 Task: For heading Use Italics Courier New with orange colour & bold.  font size for heading18,  'Change the font style of data to'Georgia and font size to 9,  Change the alignment of both headline & data to Align right In the sheet  Budget's analysis
Action: Mouse moved to (34, 125)
Screenshot: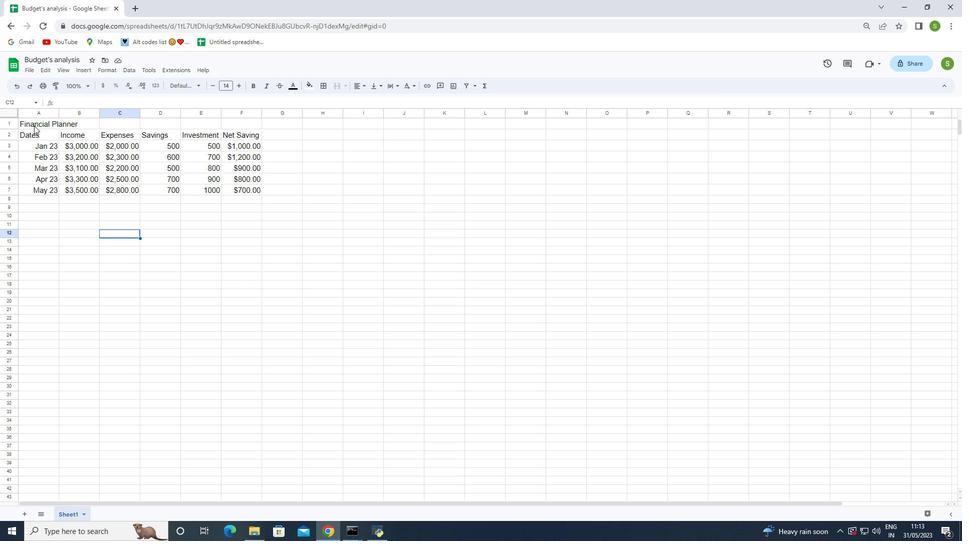
Action: Mouse pressed left at (34, 125)
Screenshot: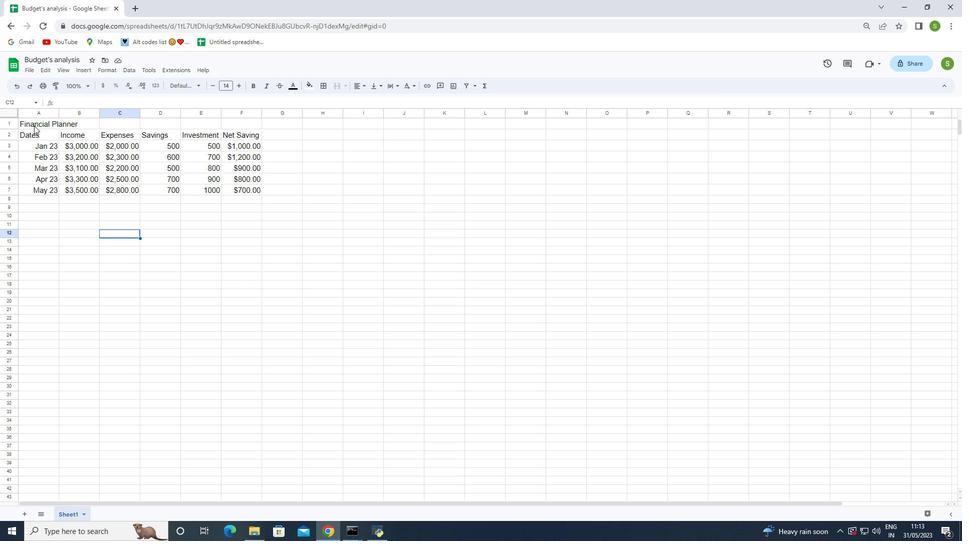 
Action: Mouse moved to (59, 114)
Screenshot: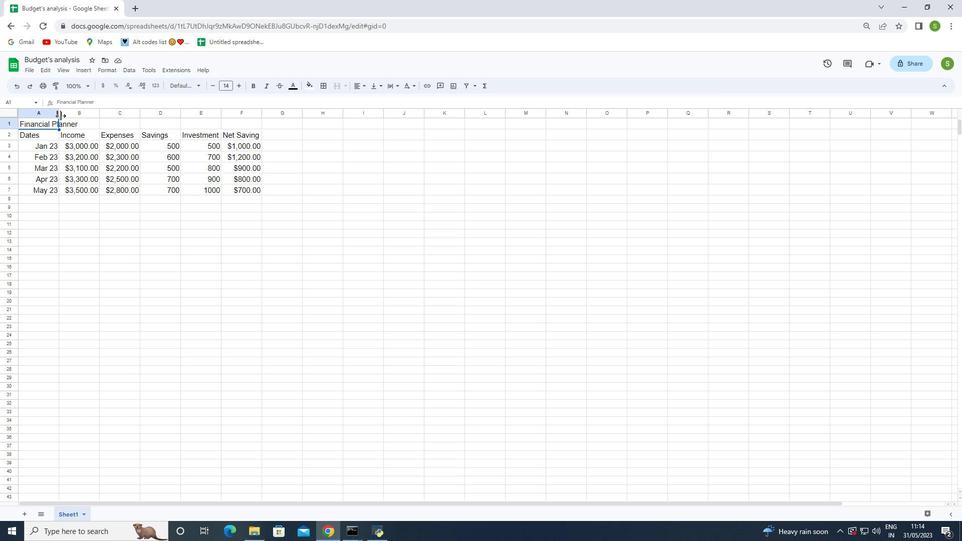 
Action: Mouse pressed left at (59, 114)
Screenshot: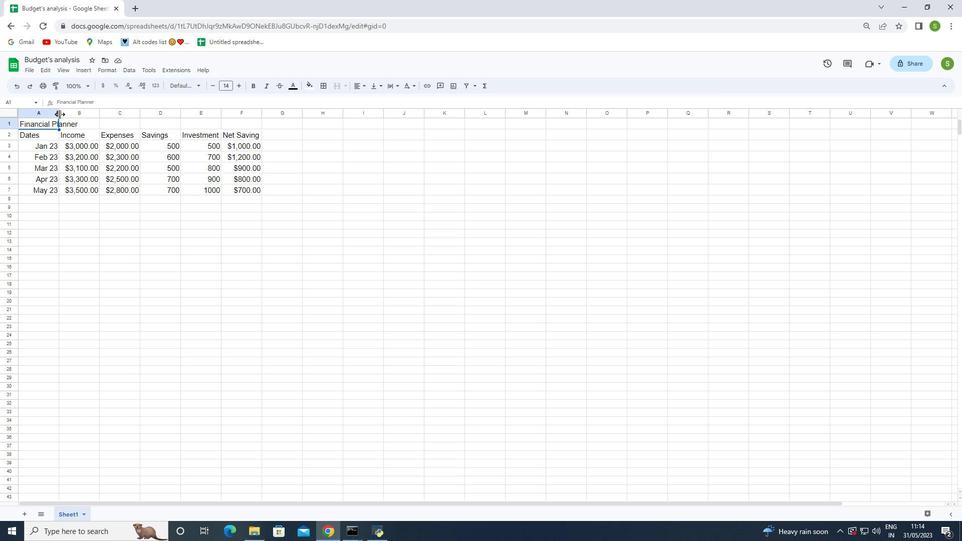 
Action: Mouse pressed left at (59, 114)
Screenshot: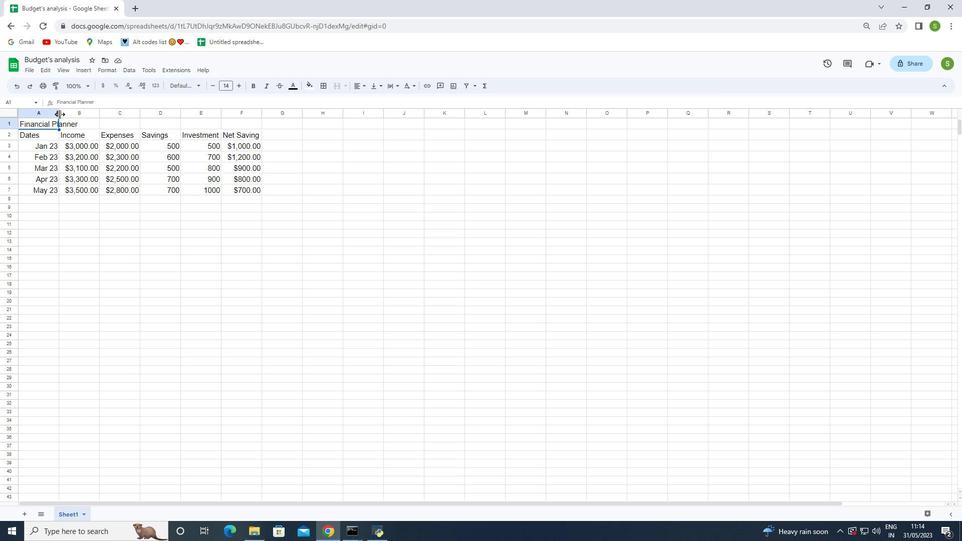 
Action: Mouse moved to (47, 124)
Screenshot: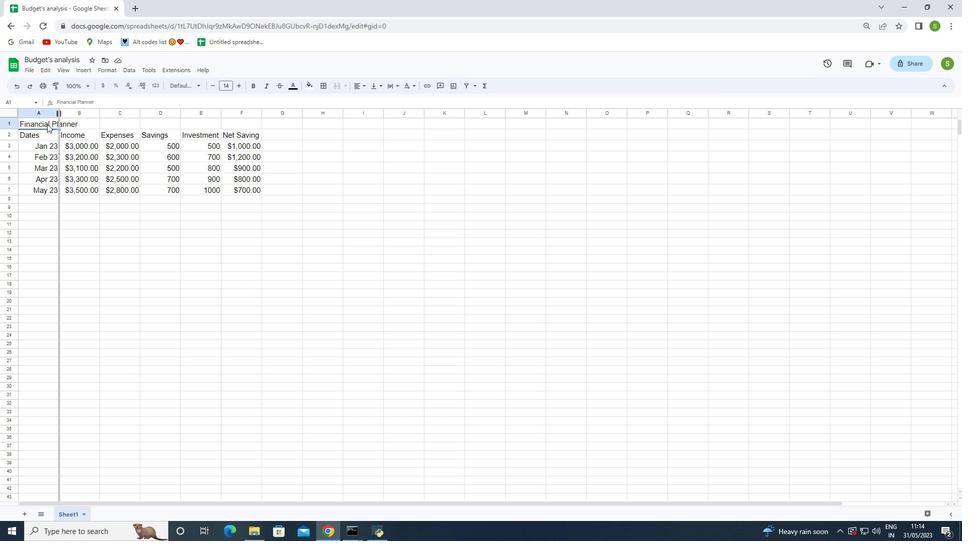 
Action: Mouse pressed left at (47, 124)
Screenshot: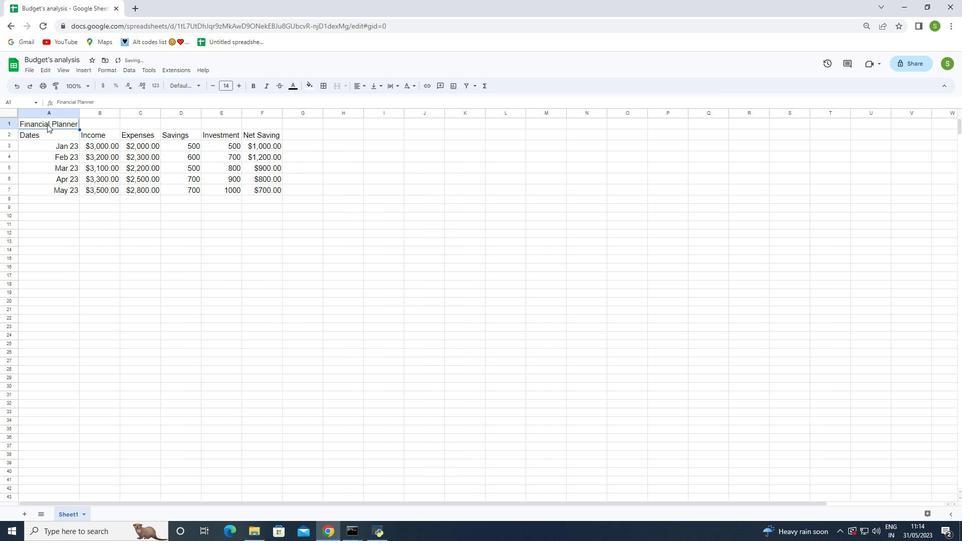 
Action: Mouse moved to (111, 71)
Screenshot: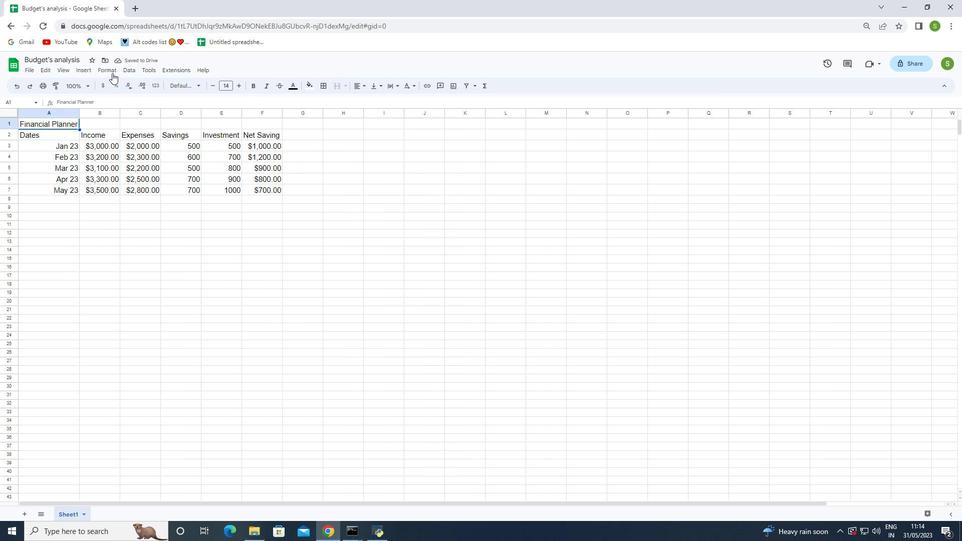 
Action: Mouse pressed left at (111, 71)
Screenshot: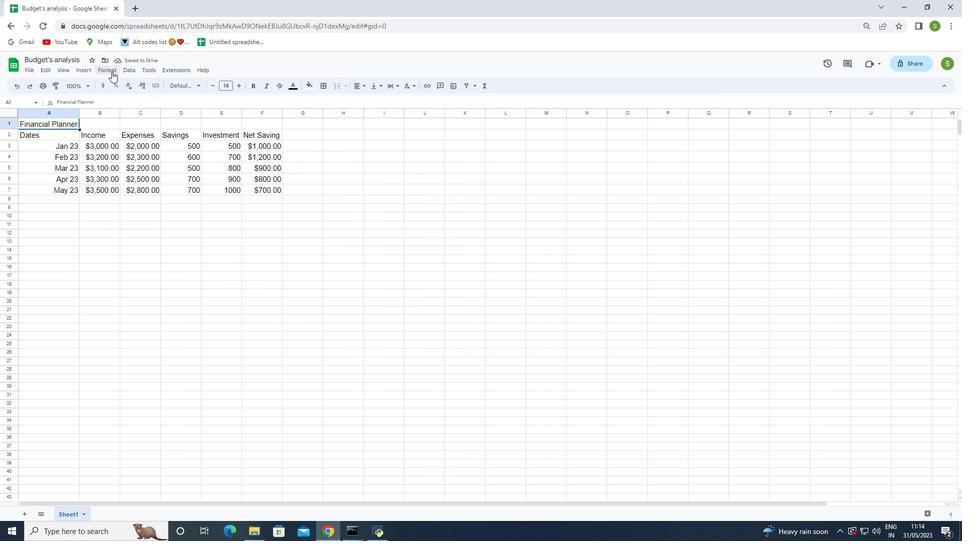 
Action: Mouse moved to (234, 130)
Screenshot: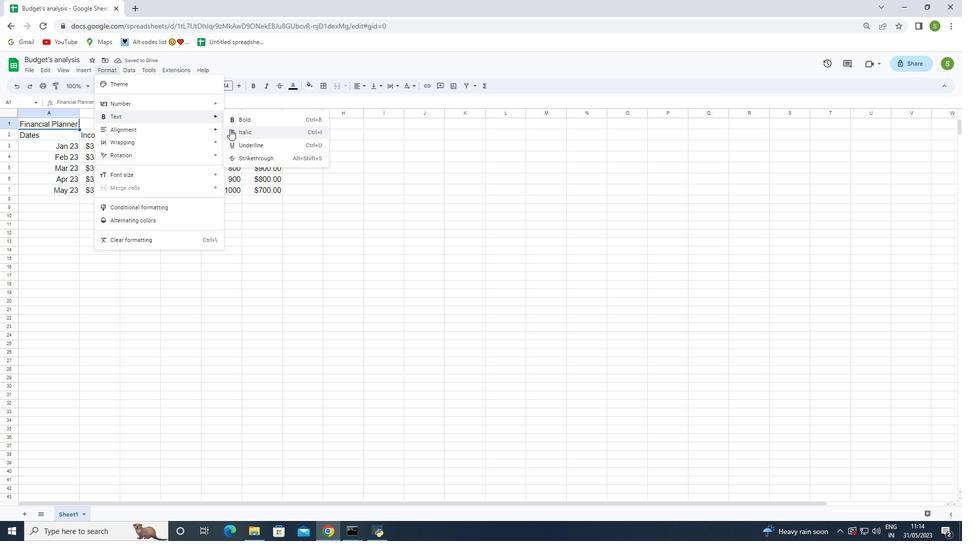 
Action: Mouse pressed left at (234, 130)
Screenshot: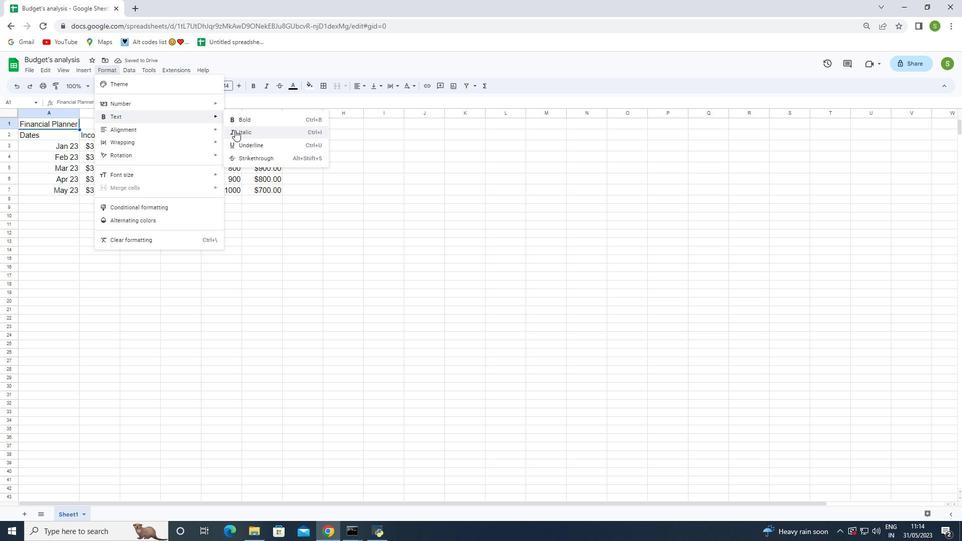 
Action: Mouse moved to (175, 83)
Screenshot: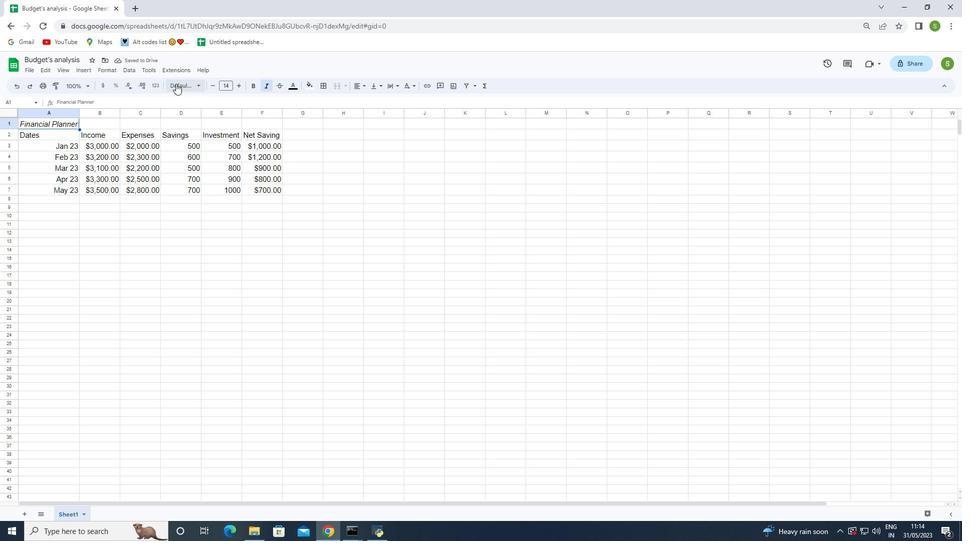 
Action: Mouse pressed left at (175, 83)
Screenshot: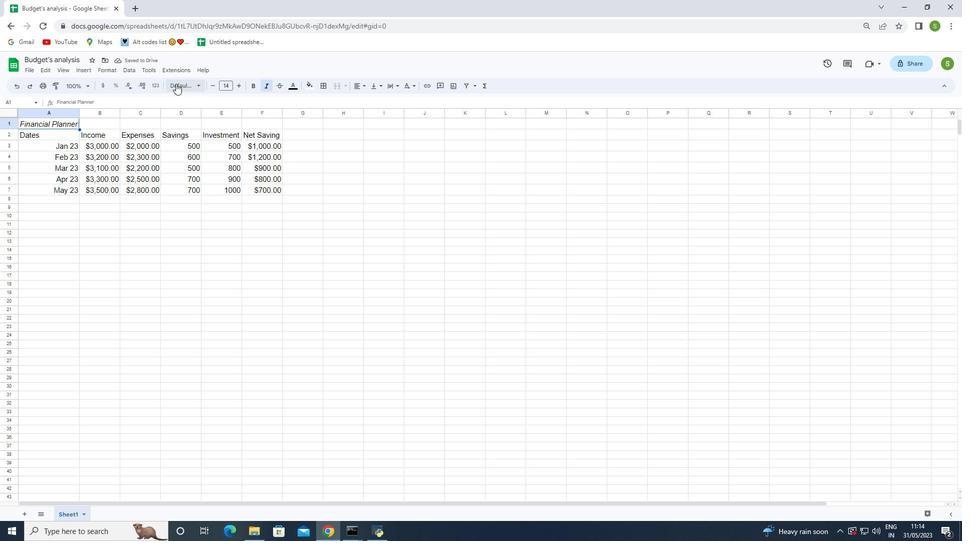 
Action: Mouse moved to (199, 303)
Screenshot: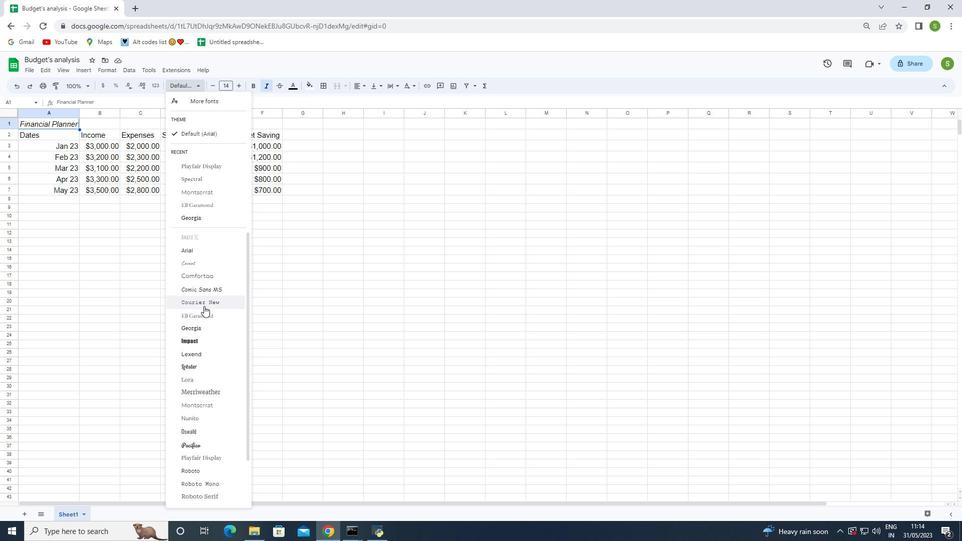 
Action: Mouse pressed left at (199, 303)
Screenshot: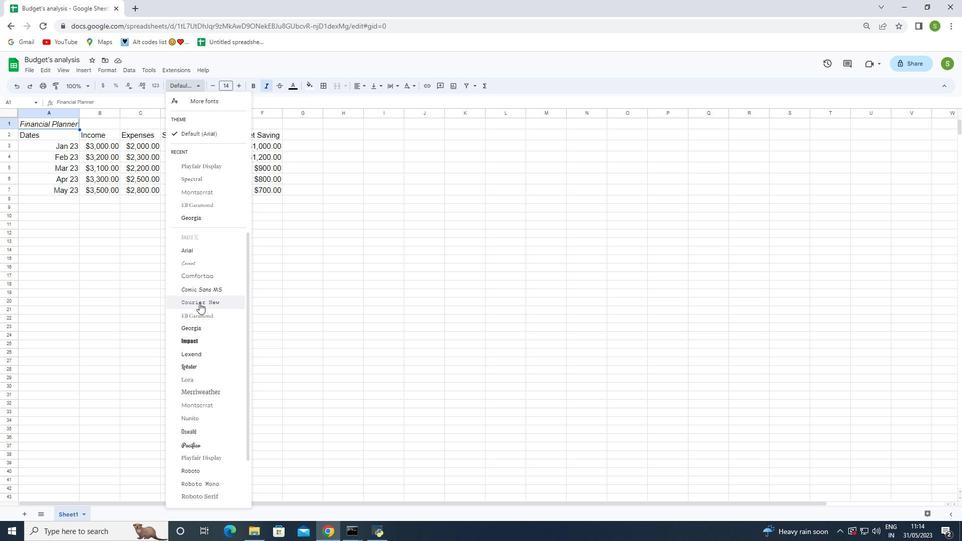 
Action: Mouse moved to (295, 88)
Screenshot: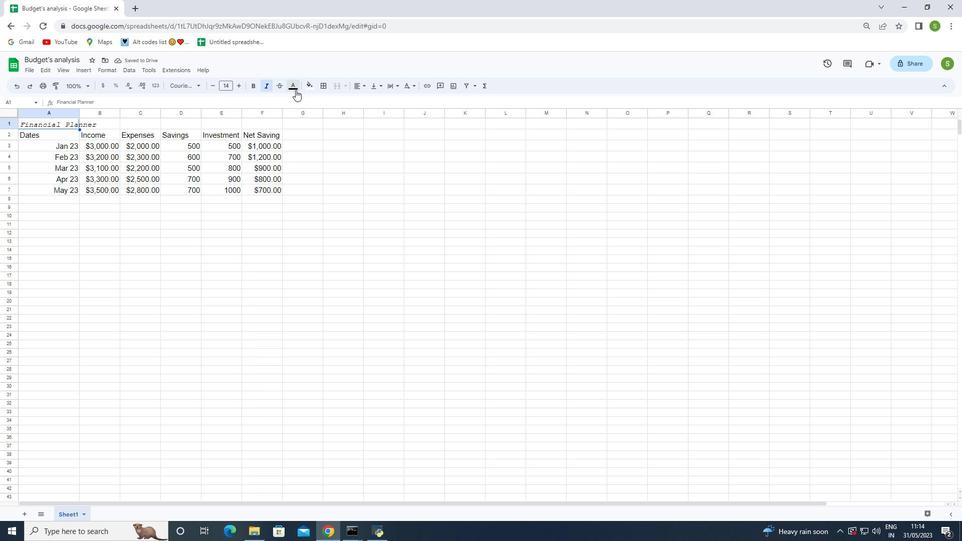 
Action: Mouse pressed left at (295, 88)
Screenshot: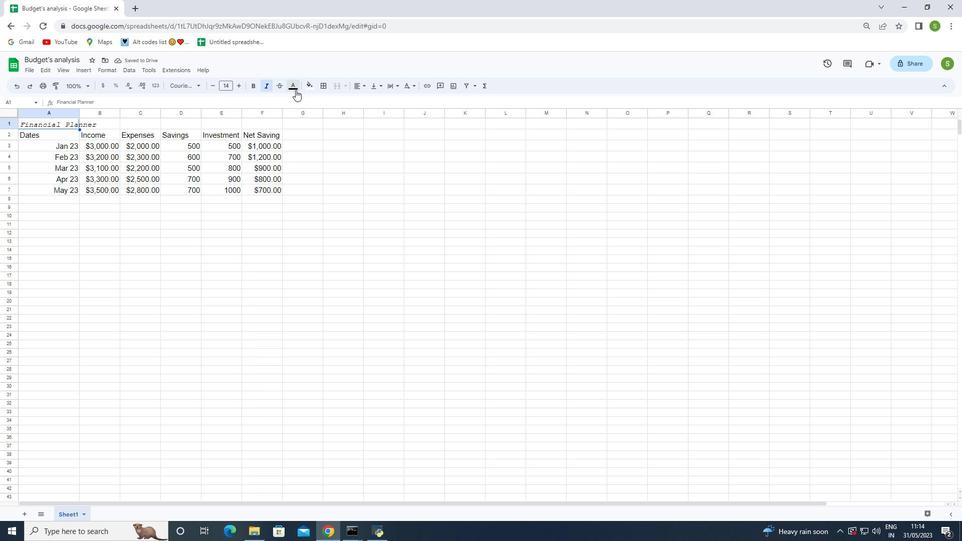 
Action: Mouse moved to (311, 121)
Screenshot: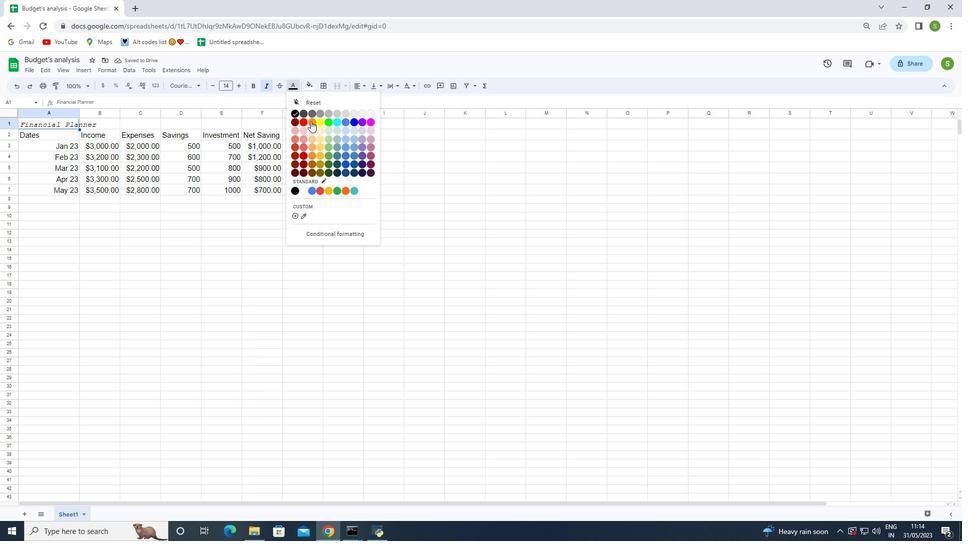 
Action: Mouse pressed left at (311, 121)
Screenshot: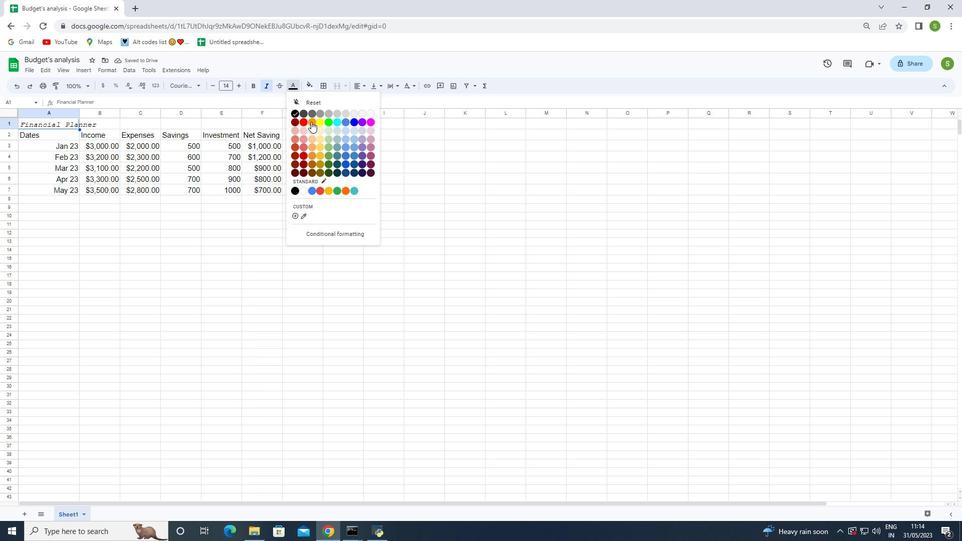 
Action: Mouse moved to (253, 86)
Screenshot: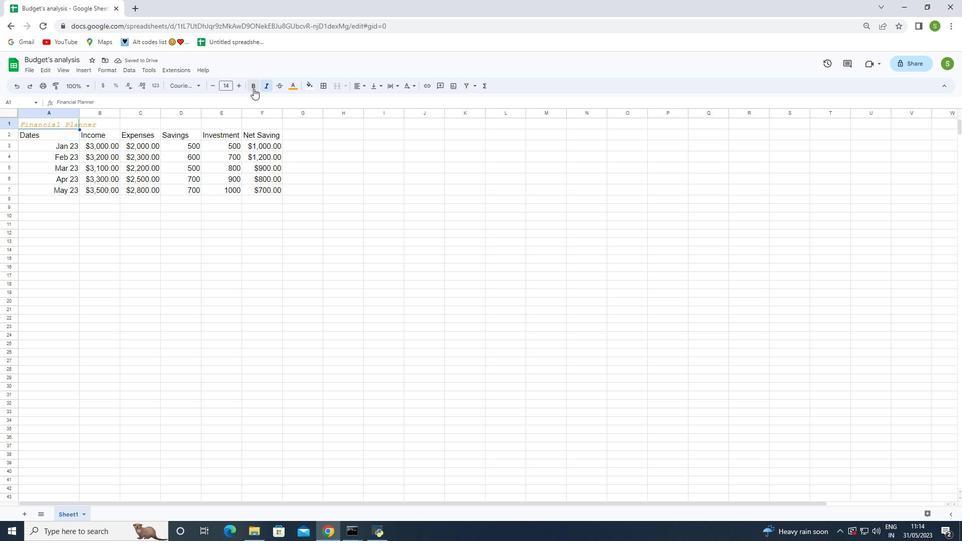 
Action: Mouse pressed left at (253, 86)
Screenshot: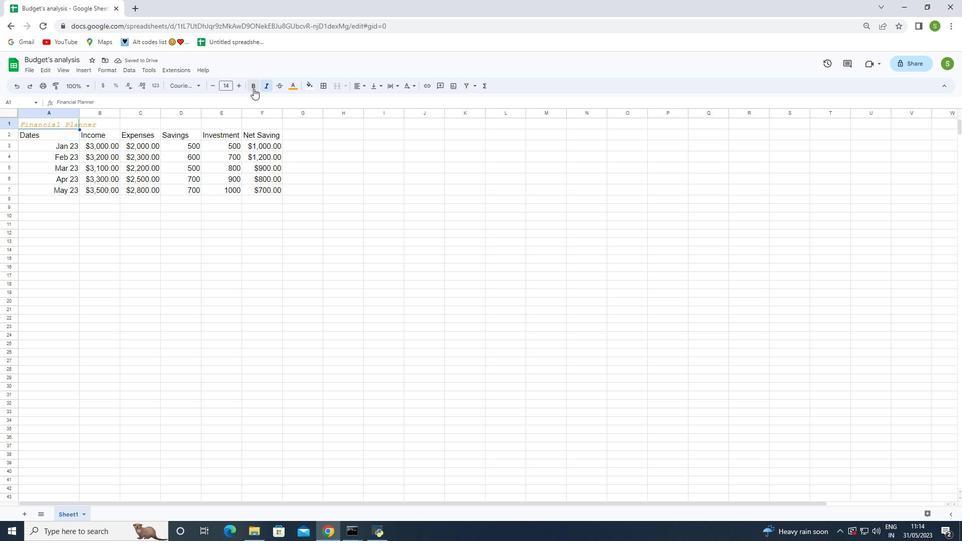 
Action: Mouse moved to (239, 85)
Screenshot: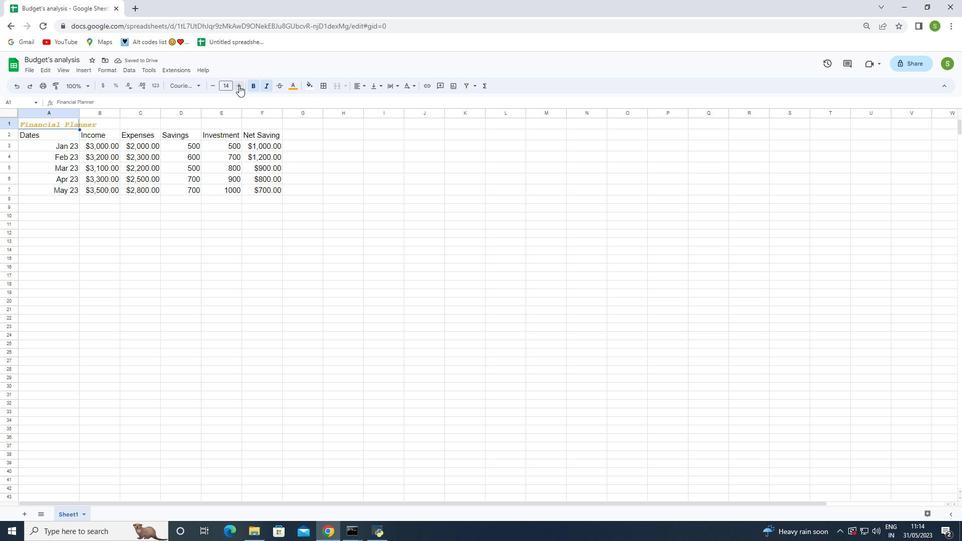 
Action: Mouse pressed left at (239, 85)
Screenshot: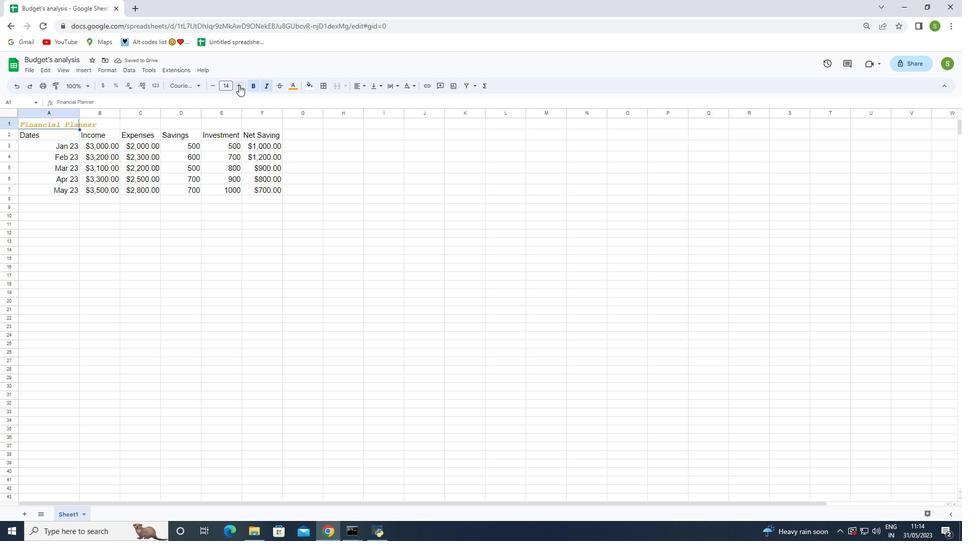 
Action: Mouse pressed left at (239, 85)
Screenshot: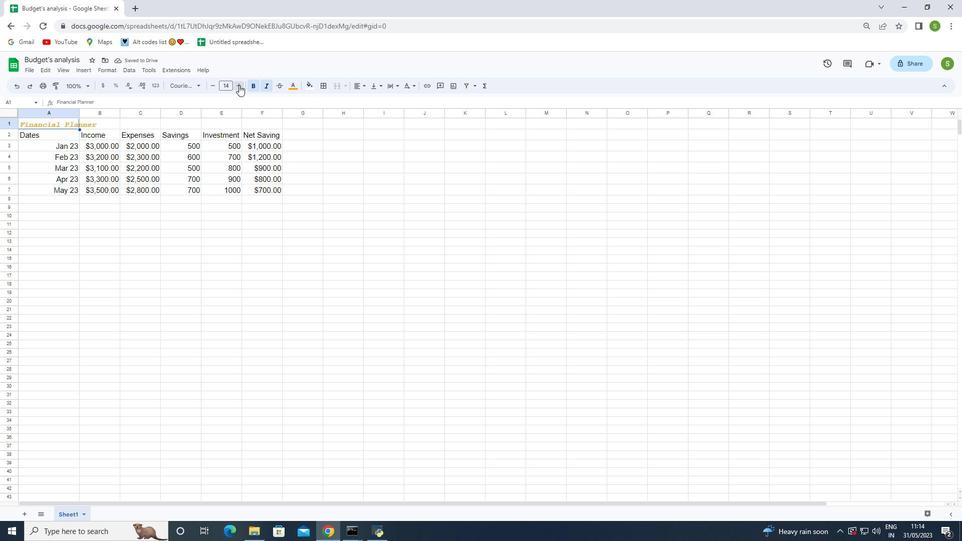 
Action: Mouse pressed left at (239, 85)
Screenshot: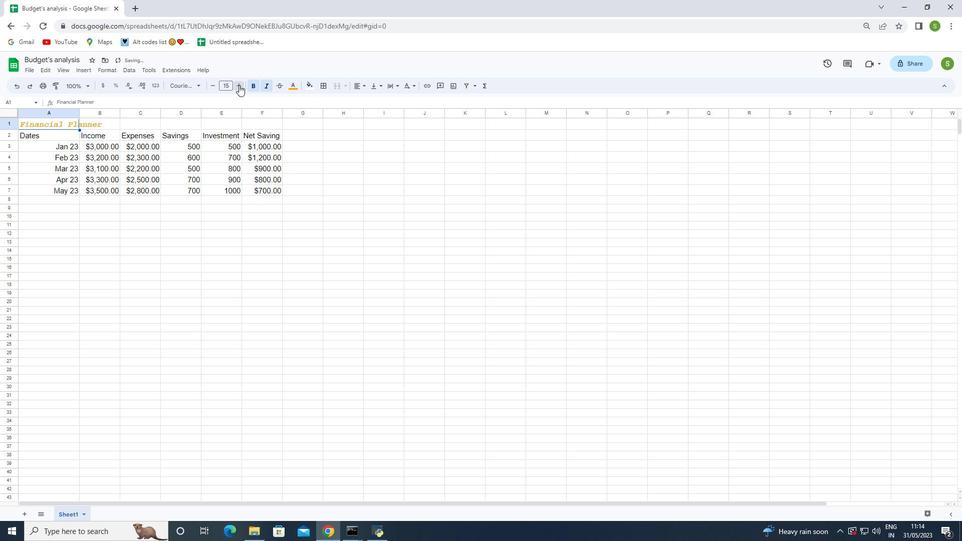 
Action: Mouse pressed left at (239, 85)
Screenshot: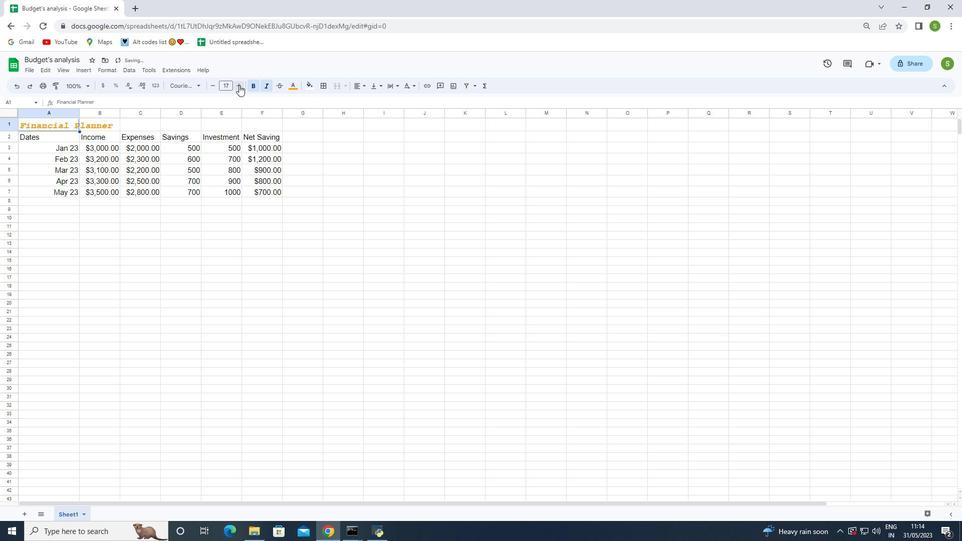 
Action: Mouse moved to (201, 193)
Screenshot: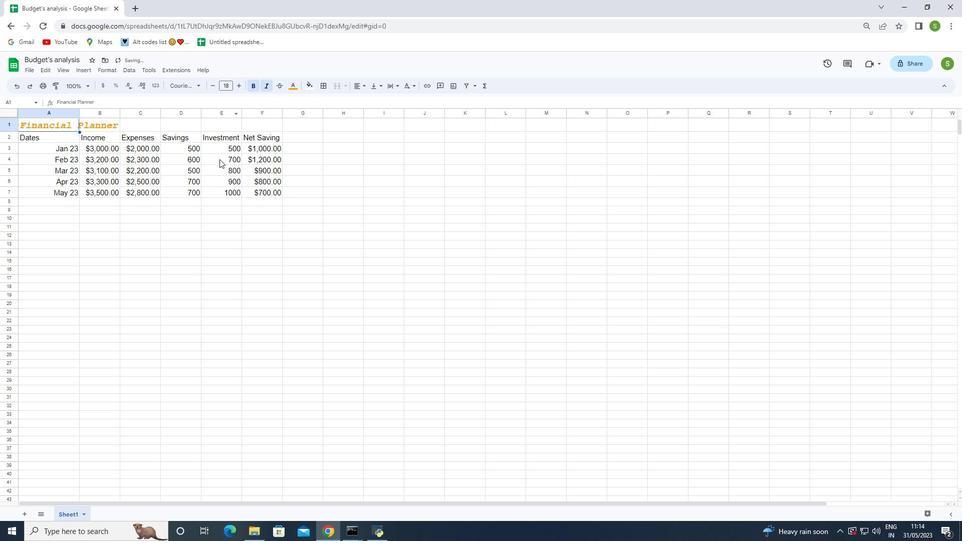
Action: Mouse pressed left at (201, 193)
Screenshot: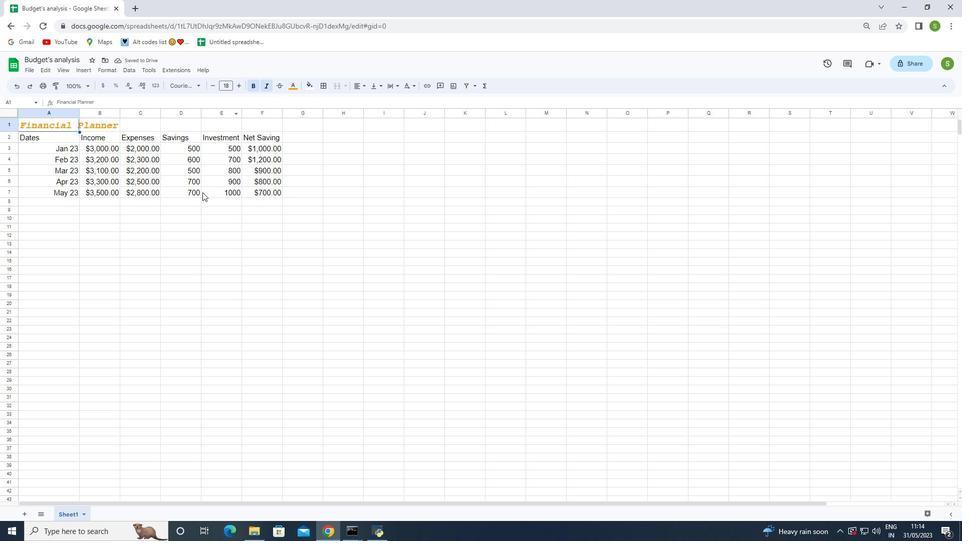 
Action: Mouse moved to (35, 137)
Screenshot: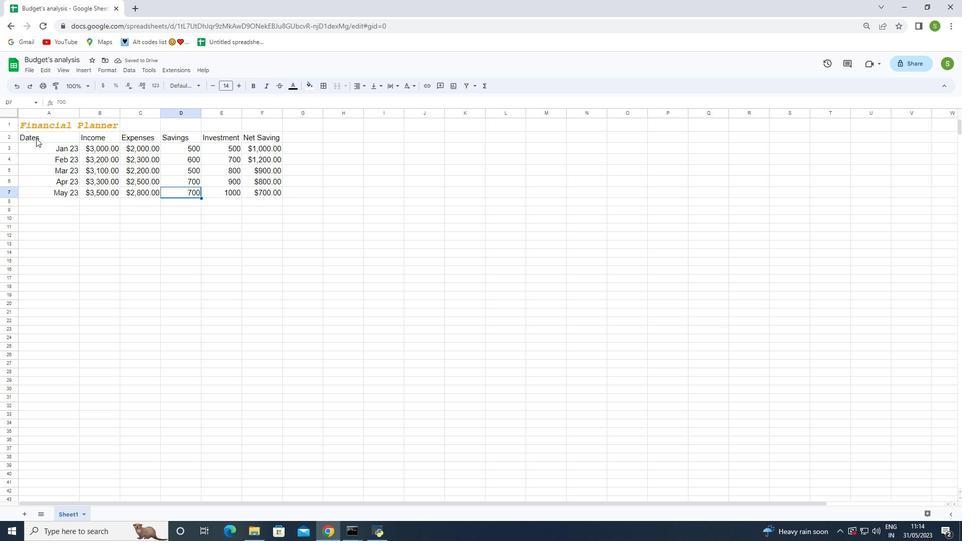 
Action: Mouse pressed left at (35, 137)
Screenshot: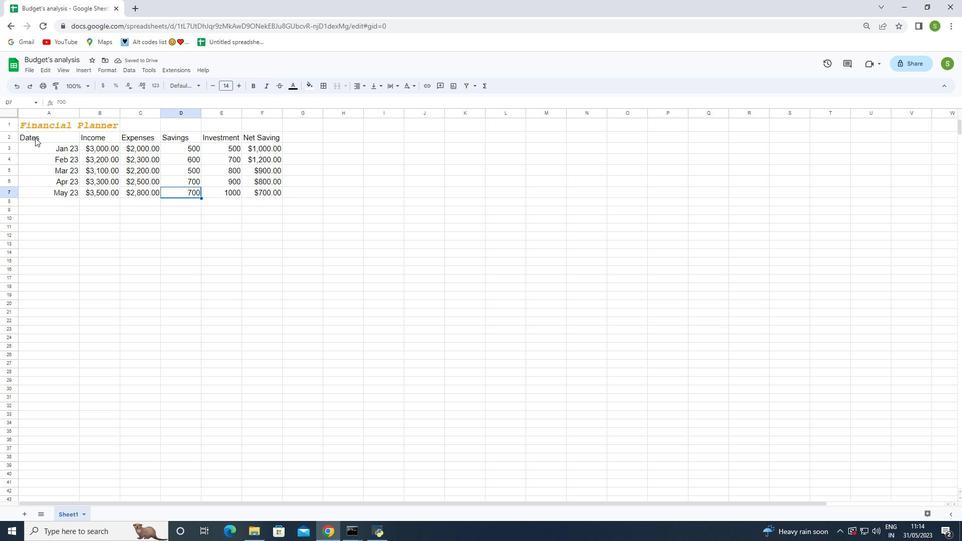 
Action: Mouse moved to (207, 233)
Screenshot: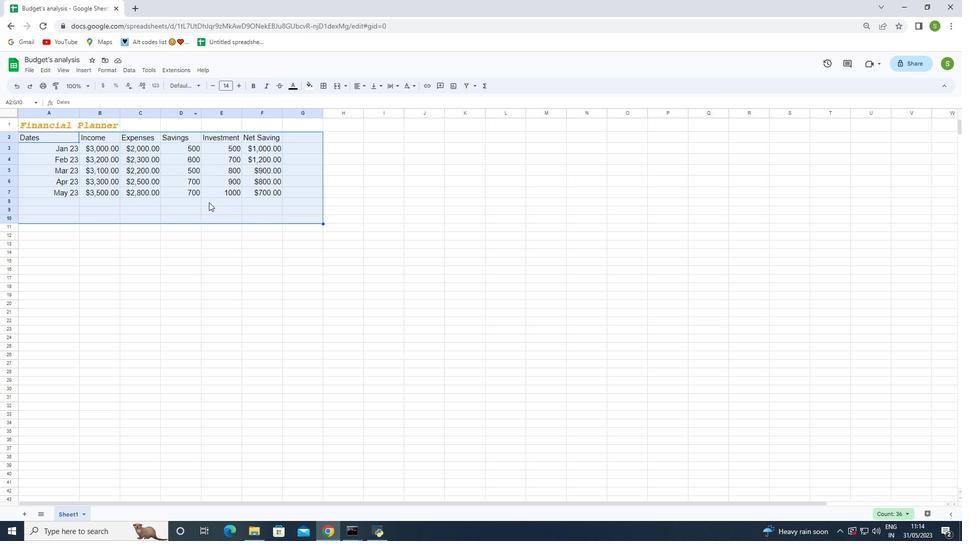 
Action: Mouse pressed left at (207, 233)
Screenshot: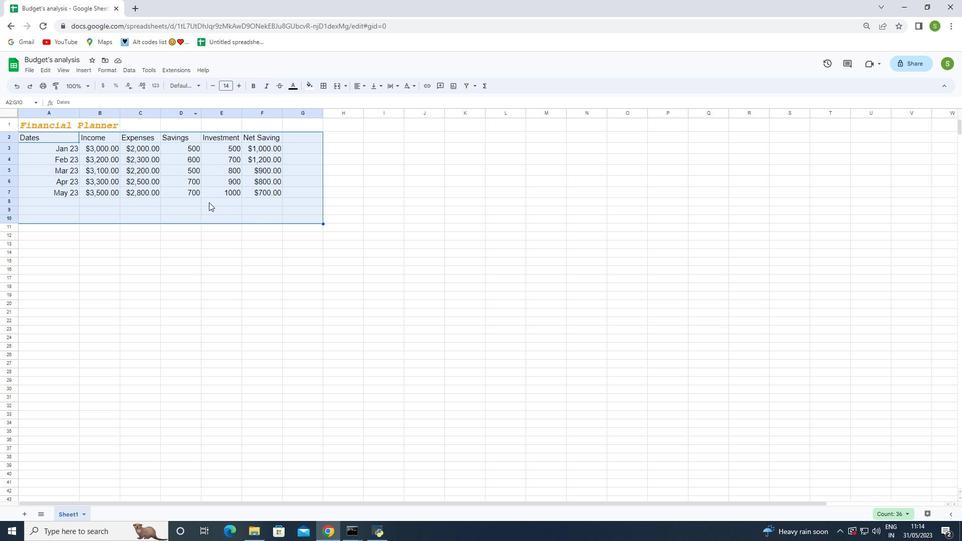 
Action: Mouse moved to (38, 137)
Screenshot: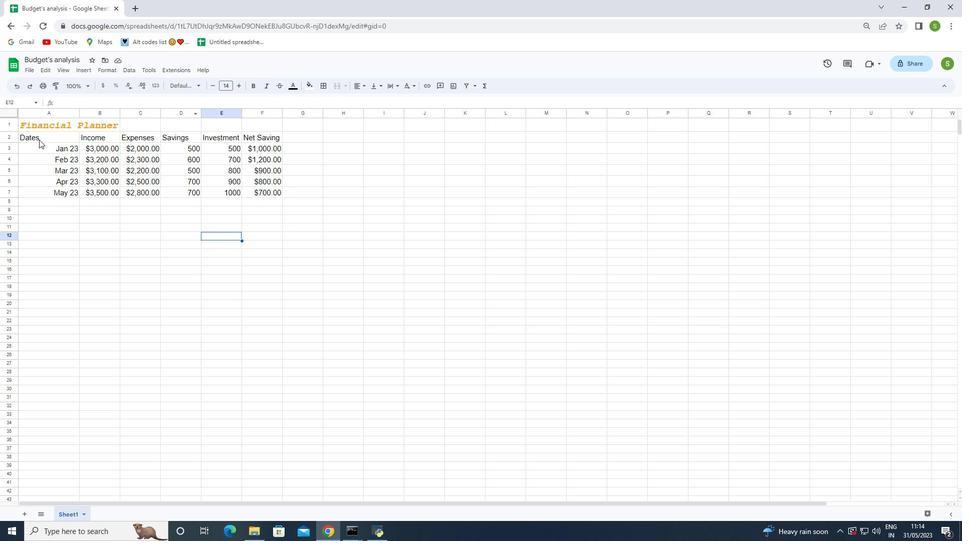 
Action: Mouse pressed left at (38, 137)
Screenshot: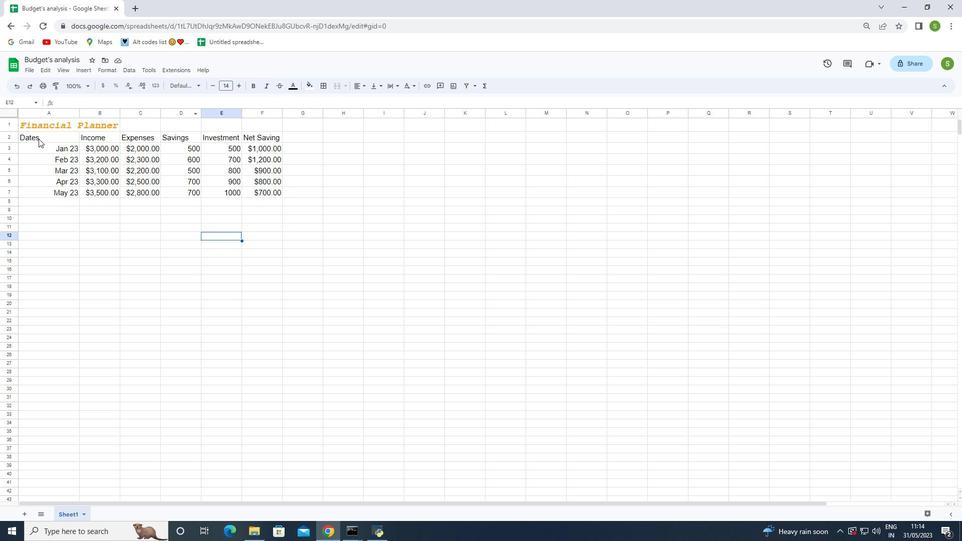 
Action: Mouse moved to (193, 86)
Screenshot: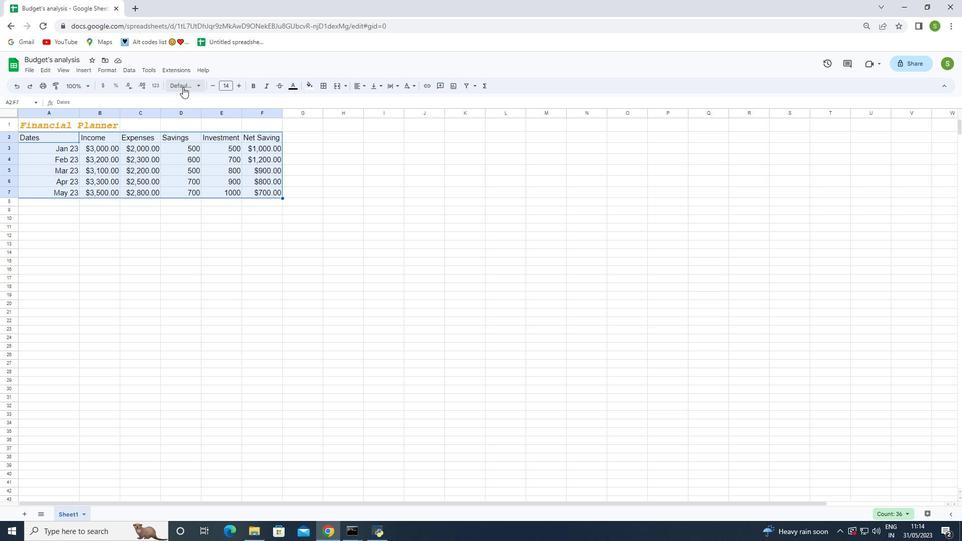
Action: Mouse pressed left at (193, 86)
Screenshot: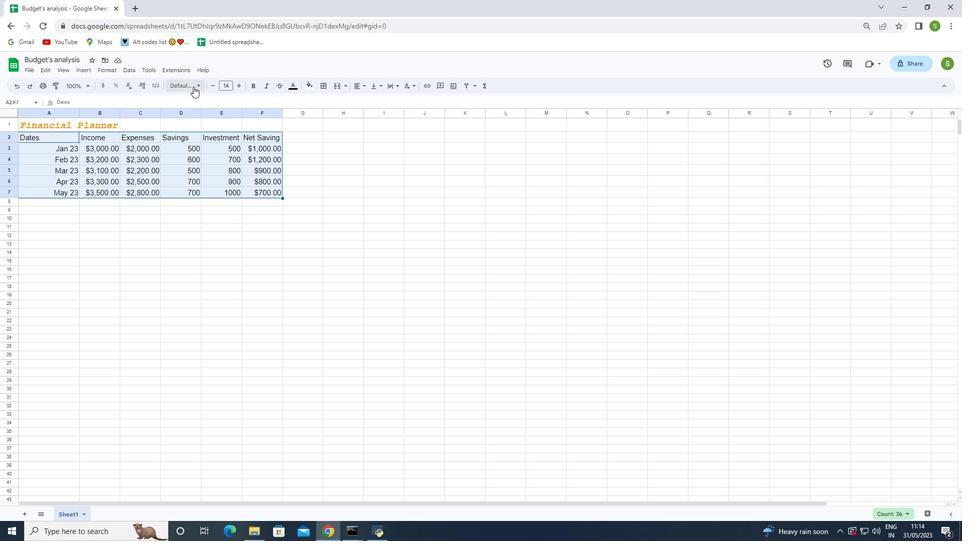
Action: Mouse moved to (222, 305)
Screenshot: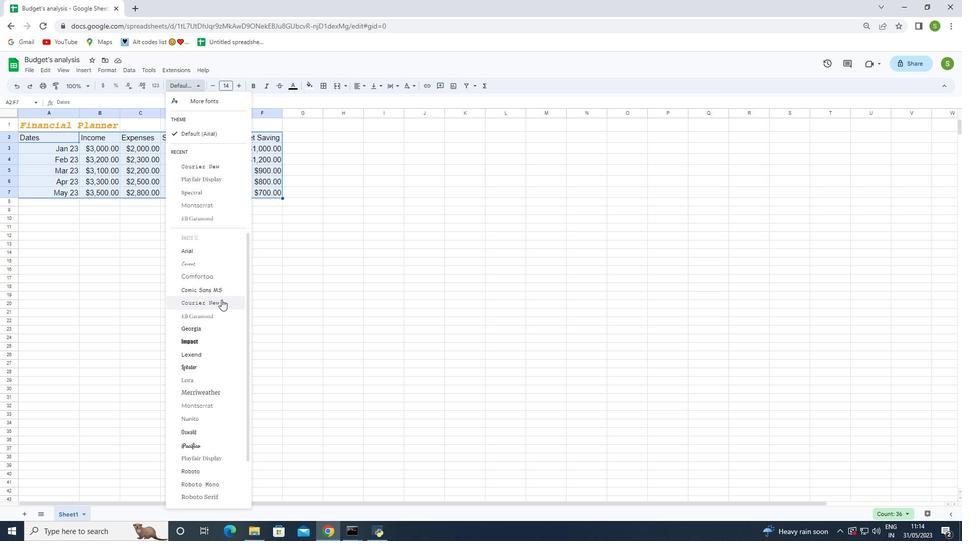 
Action: Mouse scrolled (222, 304) with delta (0, 0)
Screenshot: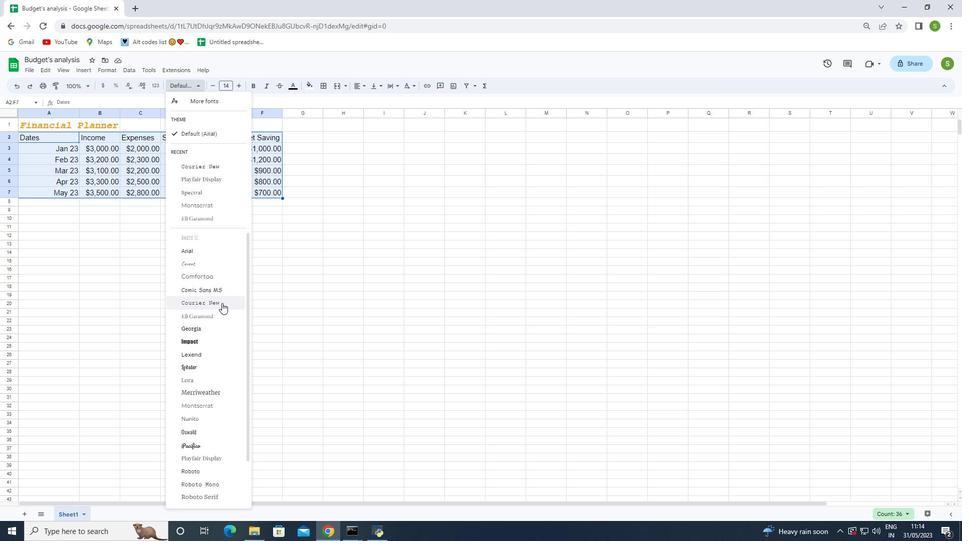 
Action: Mouse moved to (223, 318)
Screenshot: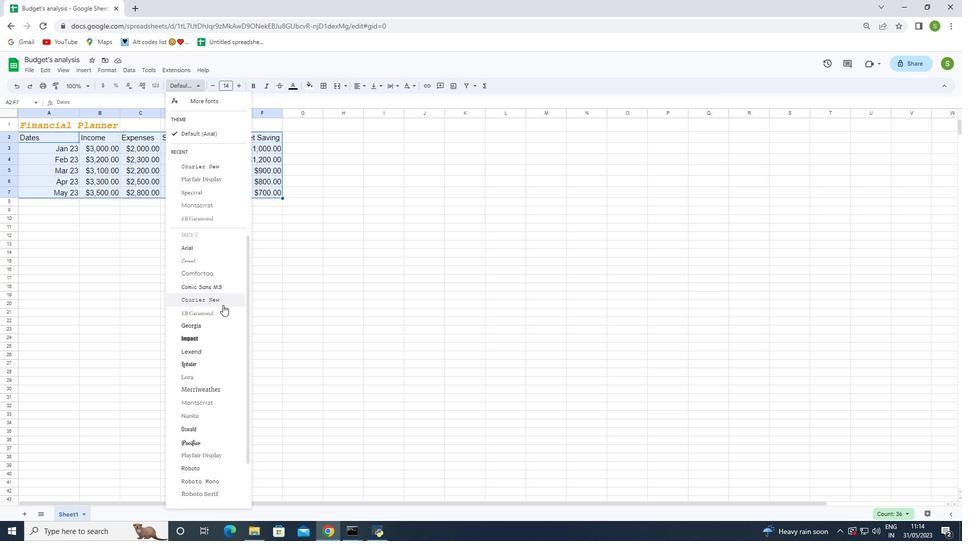 
Action: Mouse scrolled (222, 306) with delta (0, 0)
Screenshot: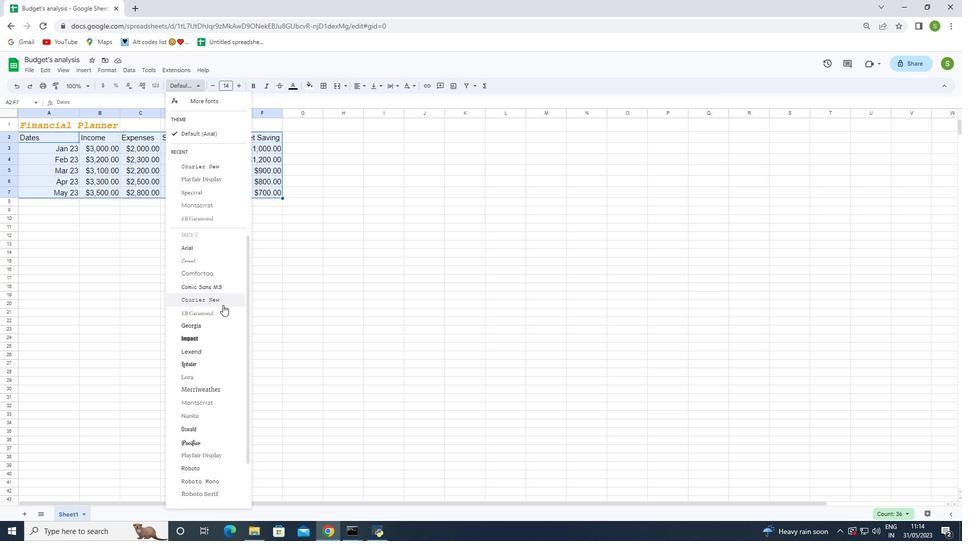 
Action: Mouse moved to (225, 339)
Screenshot: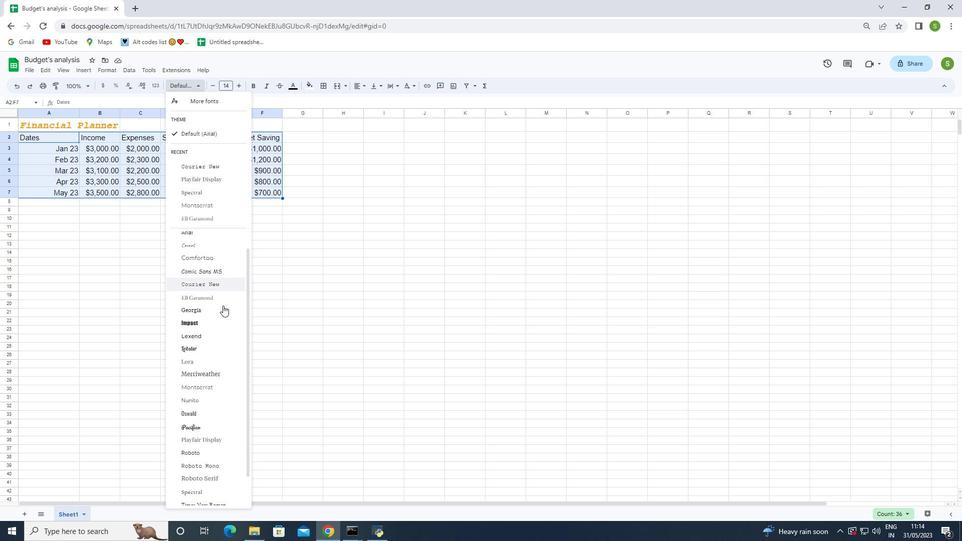 
Action: Mouse scrolled (225, 339) with delta (0, 0)
Screenshot: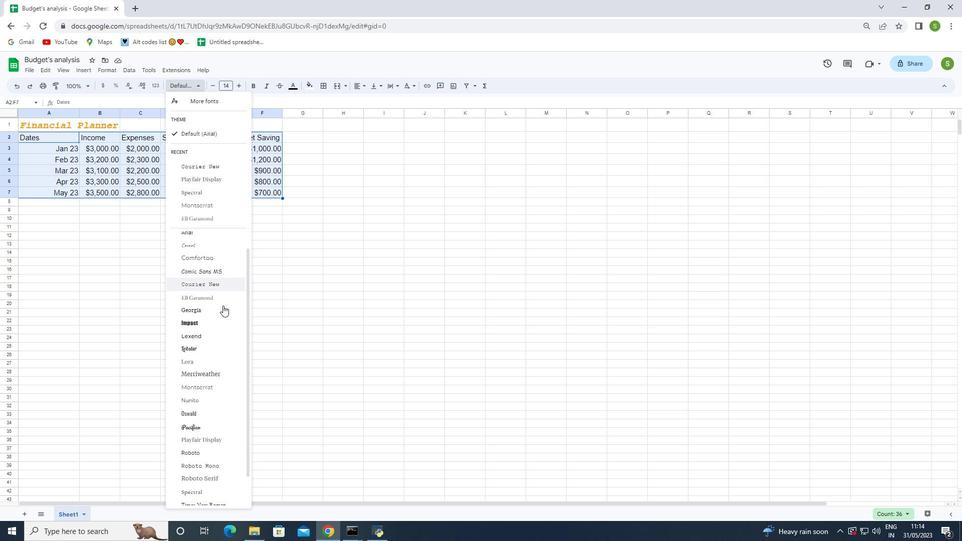 
Action: Mouse moved to (215, 427)
Screenshot: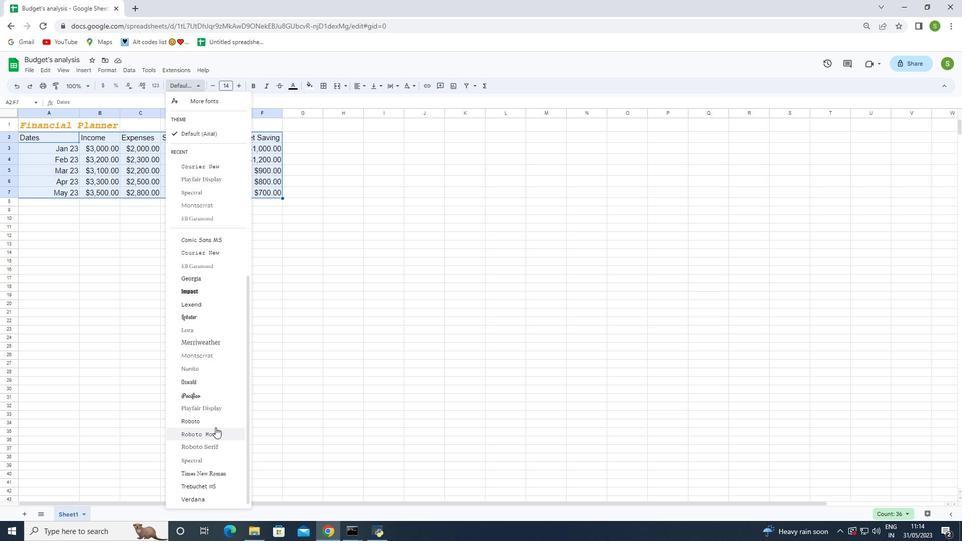 
Action: Mouse scrolled (215, 426) with delta (0, 0)
Screenshot: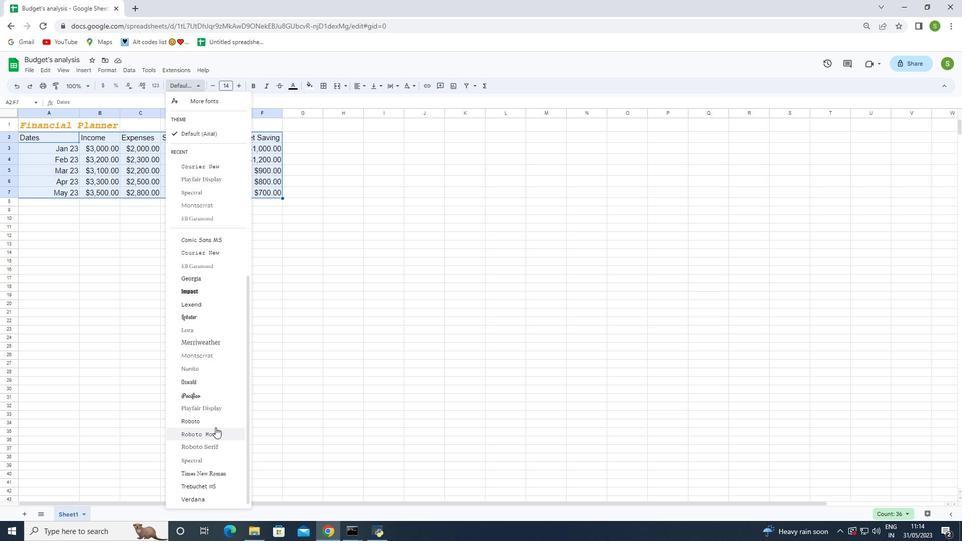 
Action: Mouse moved to (215, 427)
Screenshot: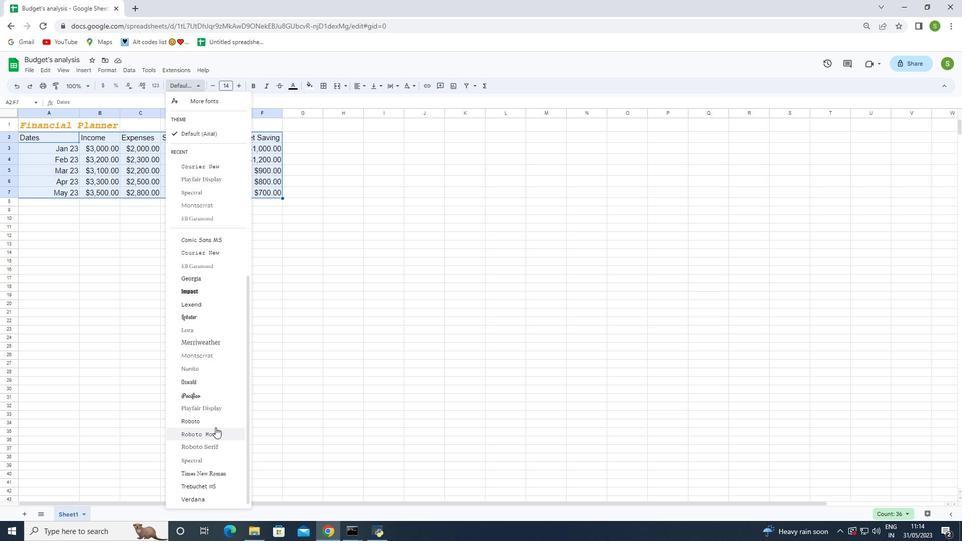 
Action: Mouse scrolled (215, 426) with delta (0, 0)
Screenshot: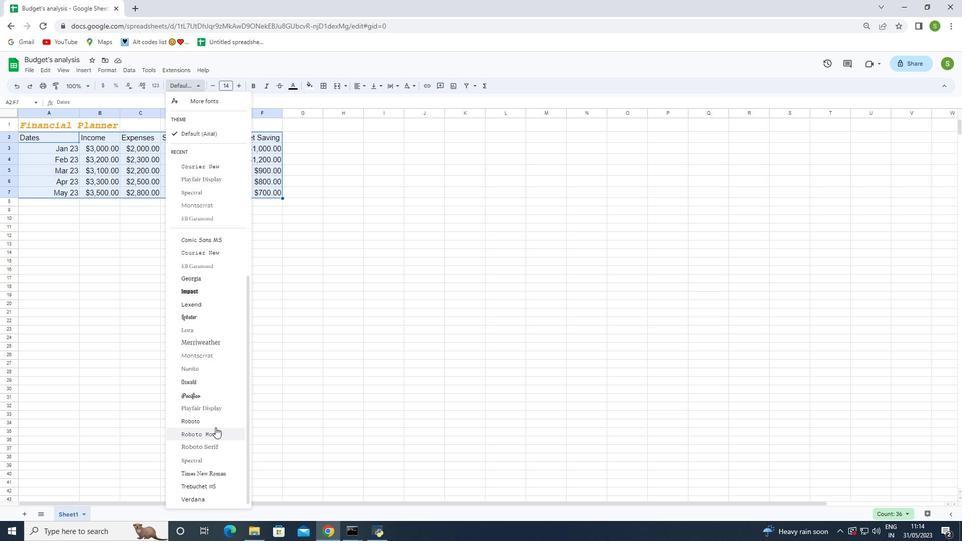 
Action: Mouse scrolled (215, 426) with delta (0, 0)
Screenshot: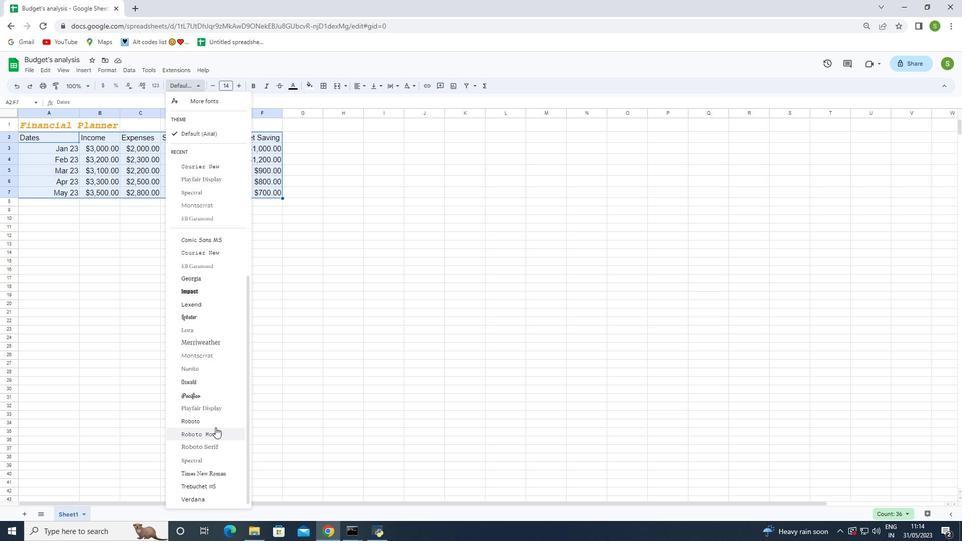 
Action: Mouse scrolled (215, 426) with delta (0, 0)
Screenshot: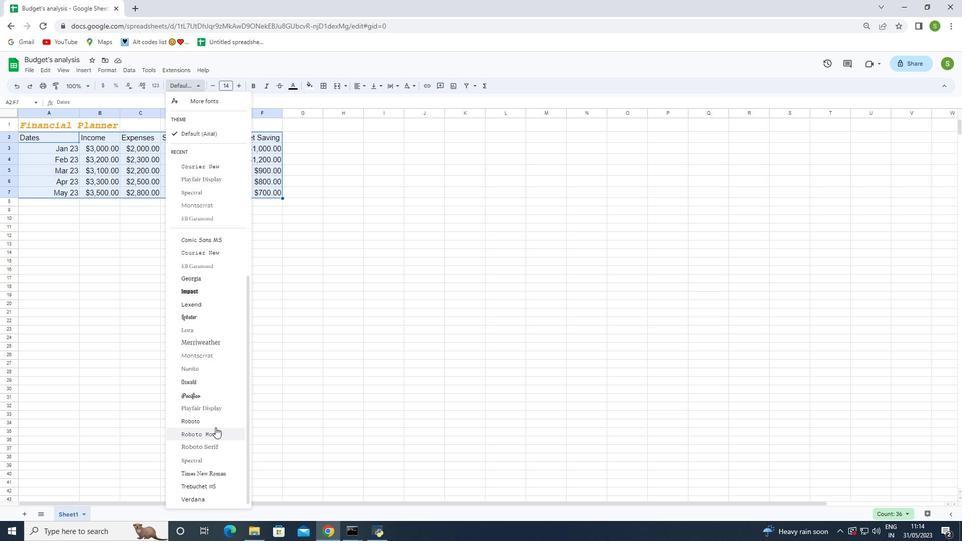 
Action: Mouse moved to (199, 461)
Screenshot: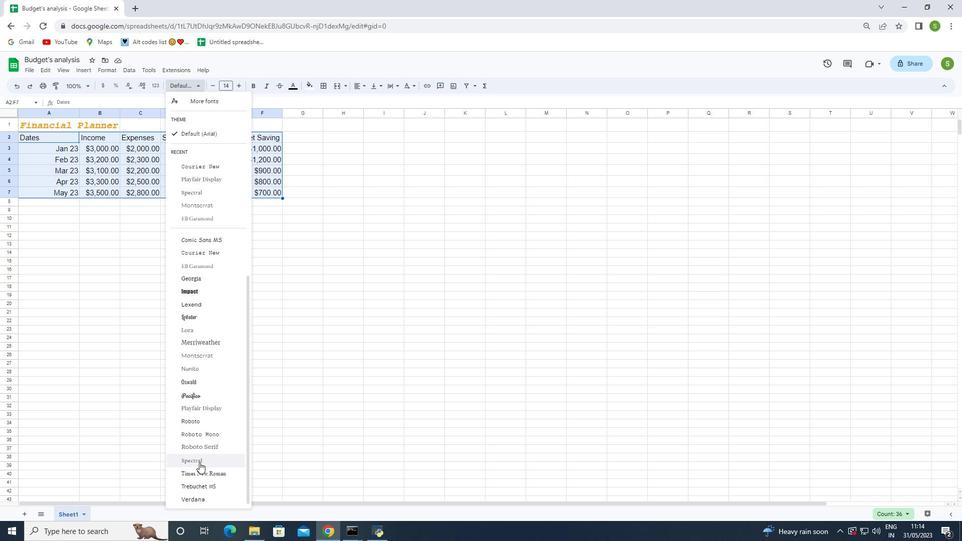 
Action: Mouse scrolled (199, 461) with delta (0, 0)
Screenshot: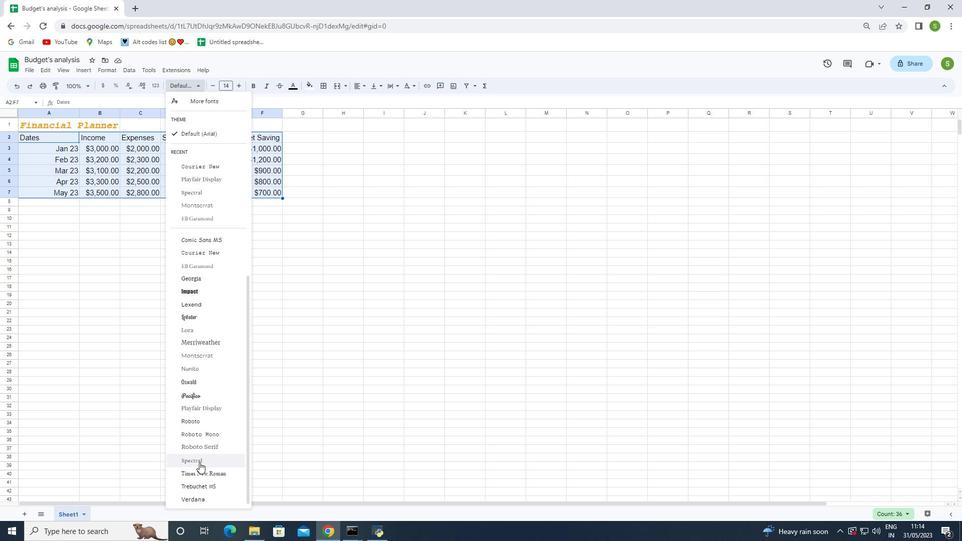 
Action: Mouse scrolled (199, 461) with delta (0, 0)
Screenshot: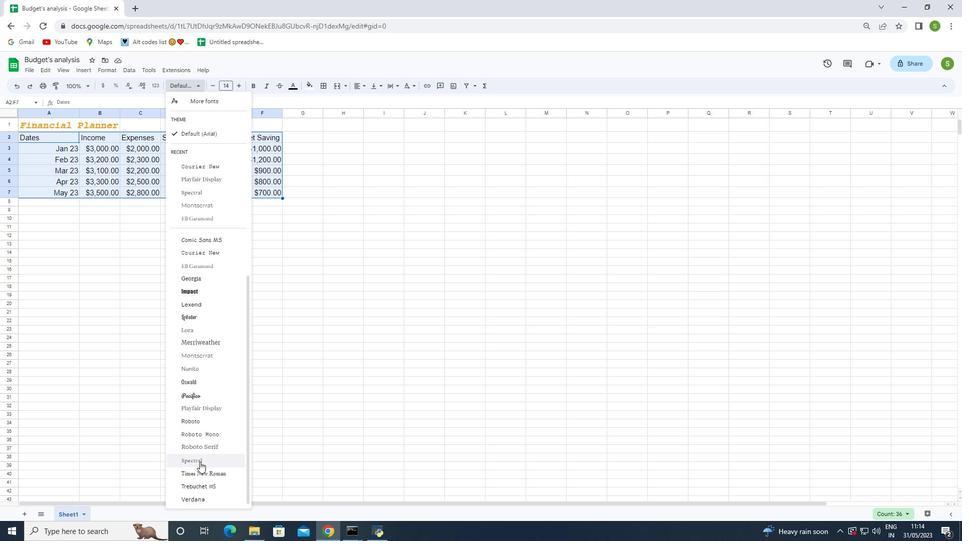 
Action: Mouse moved to (197, 423)
Screenshot: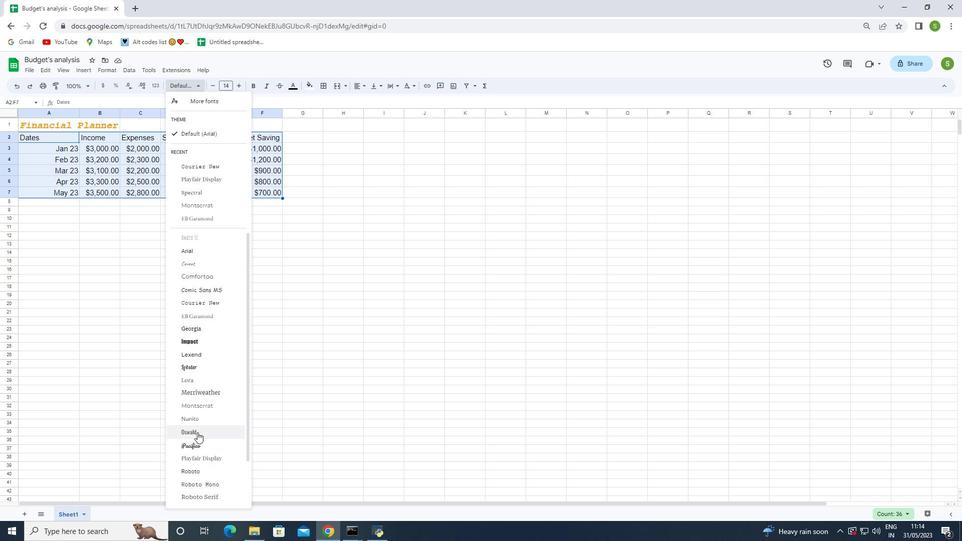 
Action: Mouse scrolled (197, 424) with delta (0, 0)
Screenshot: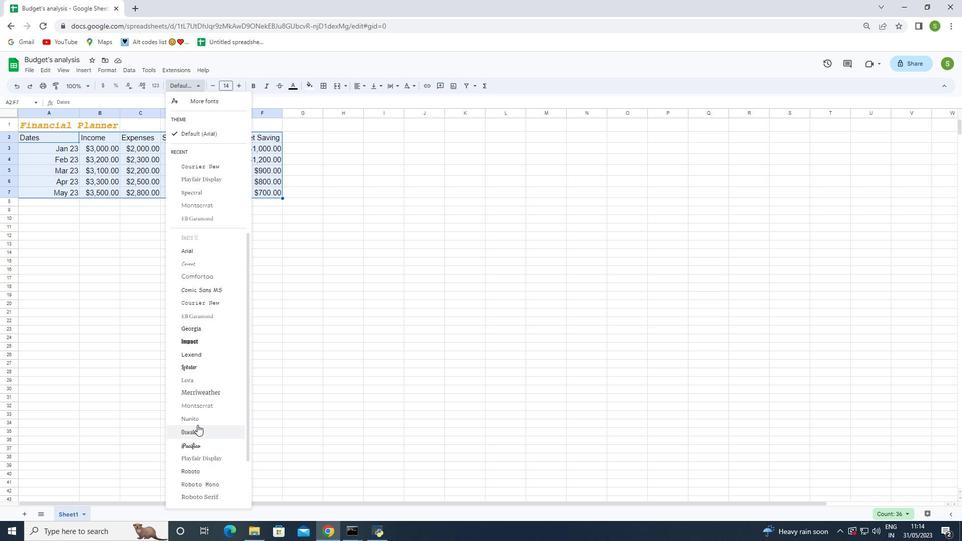 
Action: Mouse moved to (200, 330)
Screenshot: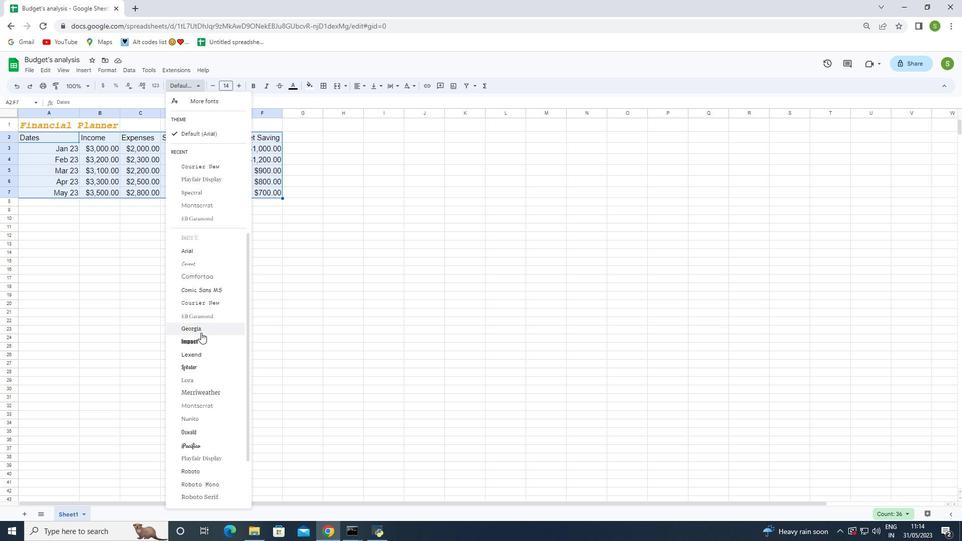 
Action: Mouse pressed left at (200, 330)
Screenshot: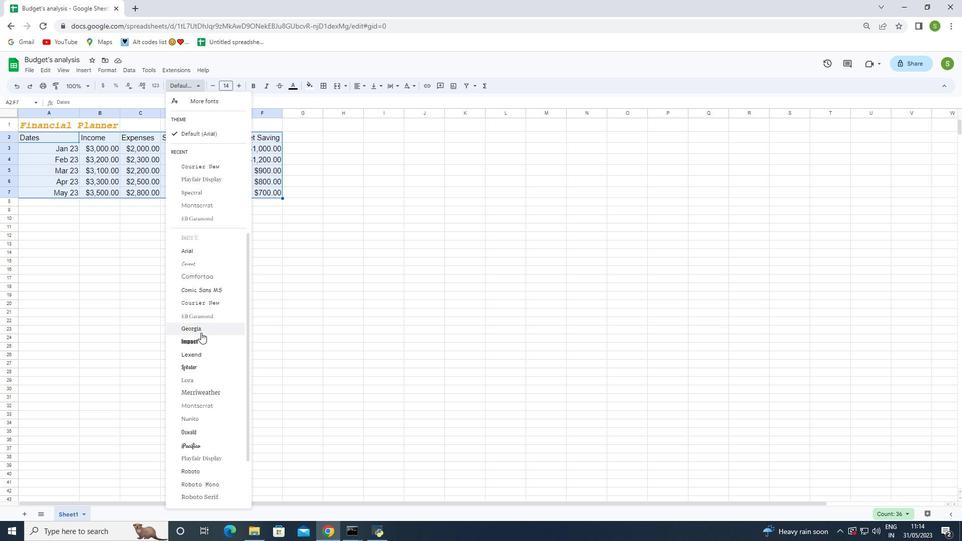 
Action: Mouse moved to (211, 86)
Screenshot: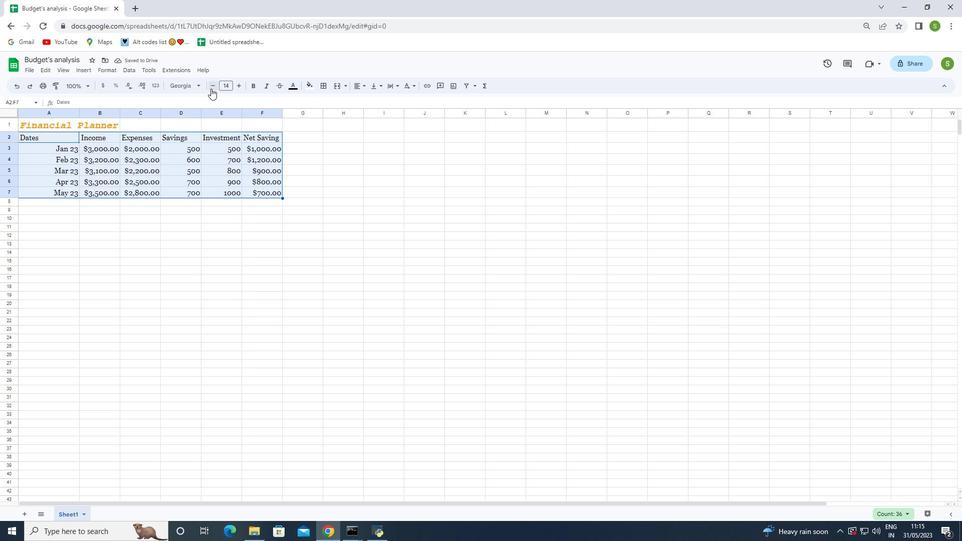 
Action: Mouse pressed left at (211, 86)
Screenshot: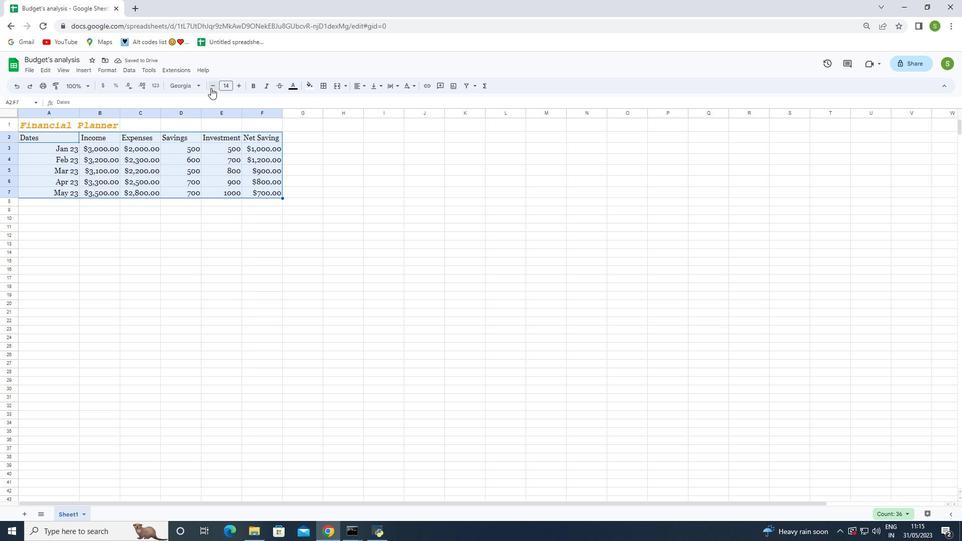 
Action: Mouse pressed left at (211, 86)
Screenshot: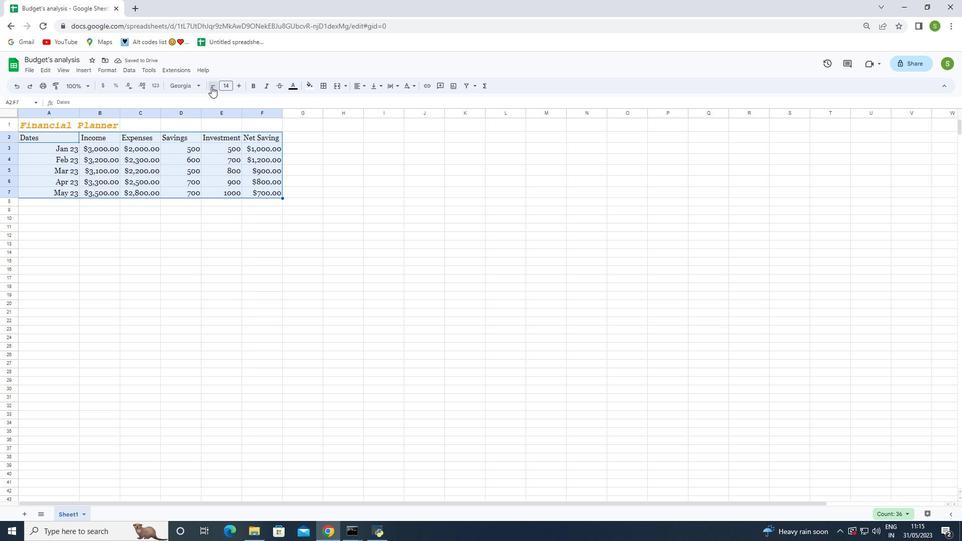 
Action: Mouse pressed left at (211, 86)
Screenshot: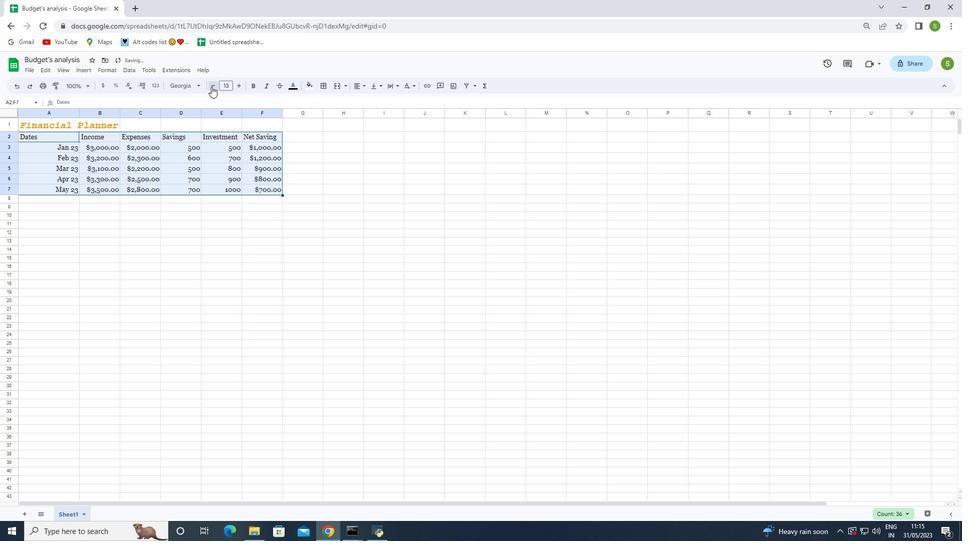 
Action: Mouse pressed left at (211, 86)
Screenshot: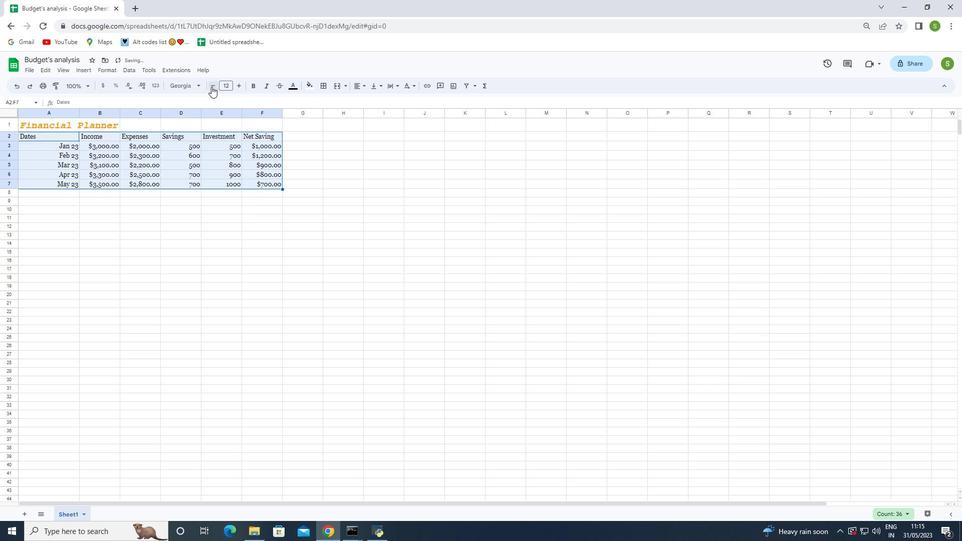 
Action: Mouse pressed left at (211, 86)
Screenshot: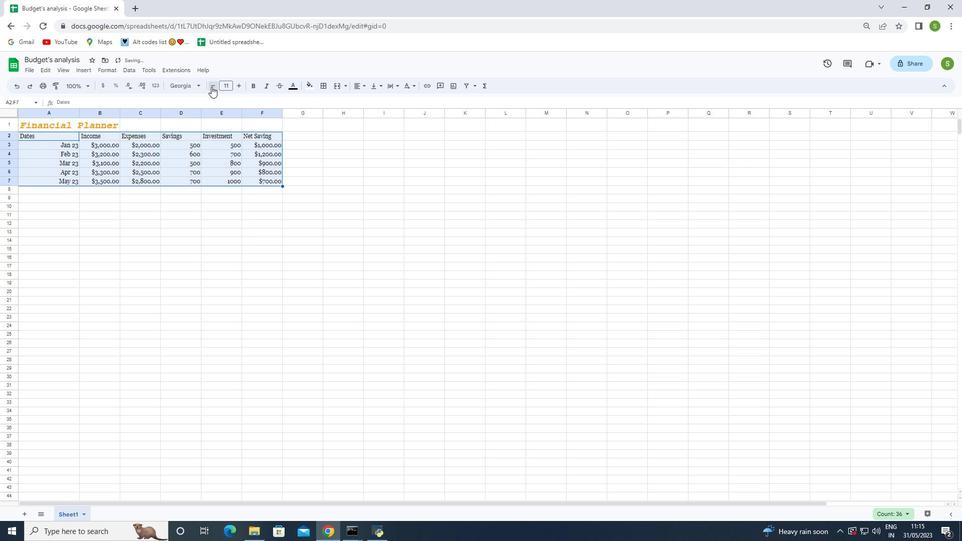 
Action: Mouse moved to (195, 255)
Screenshot: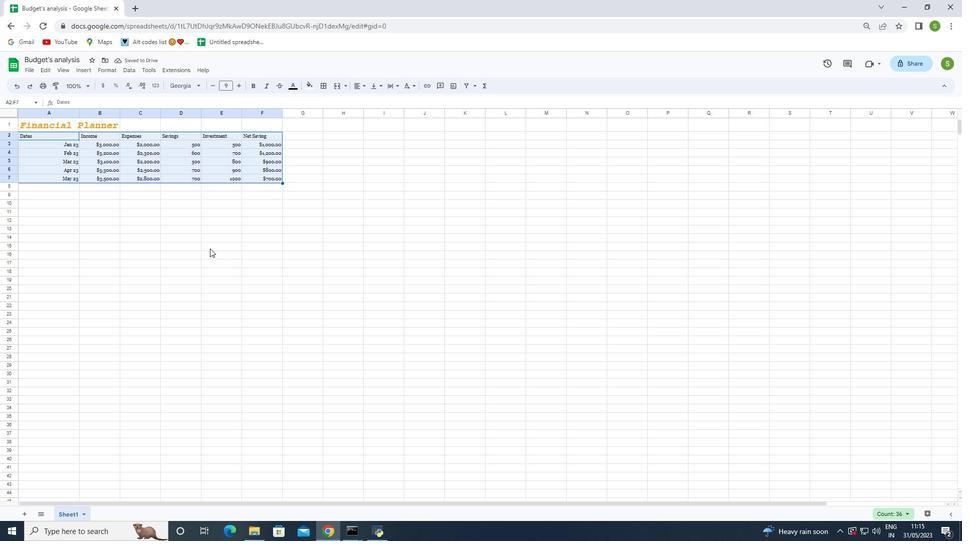 
Action: Mouse pressed left at (195, 255)
Screenshot: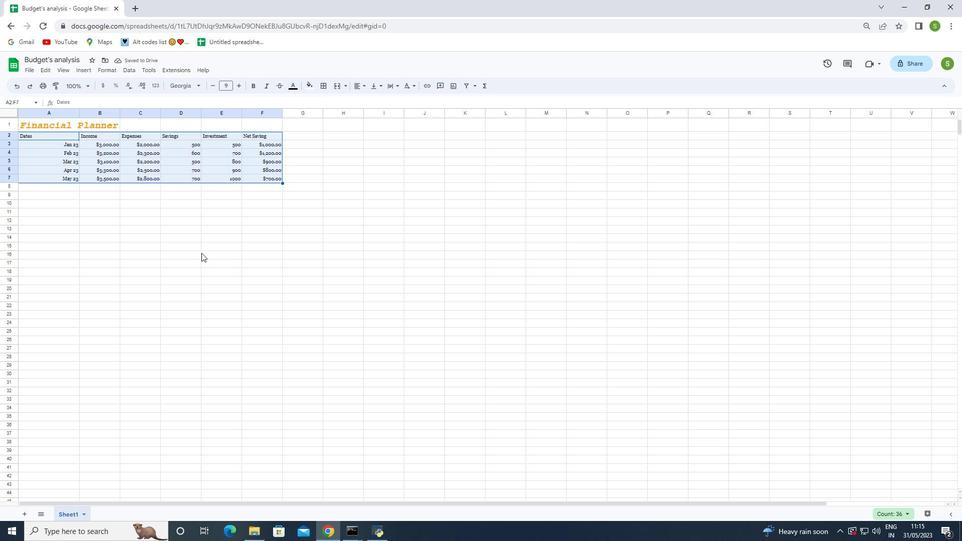 
Action: Mouse moved to (30, 125)
Screenshot: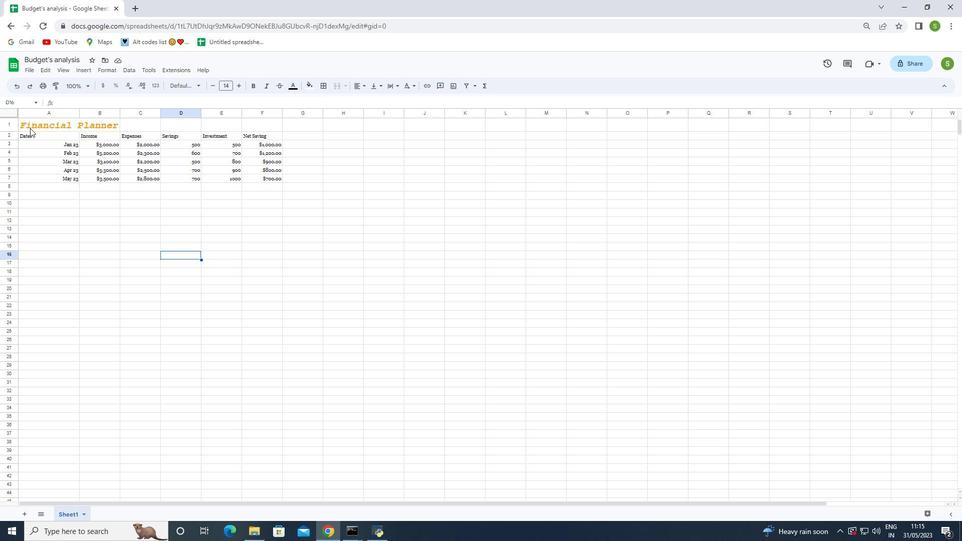 
Action: Mouse pressed left at (30, 125)
Screenshot: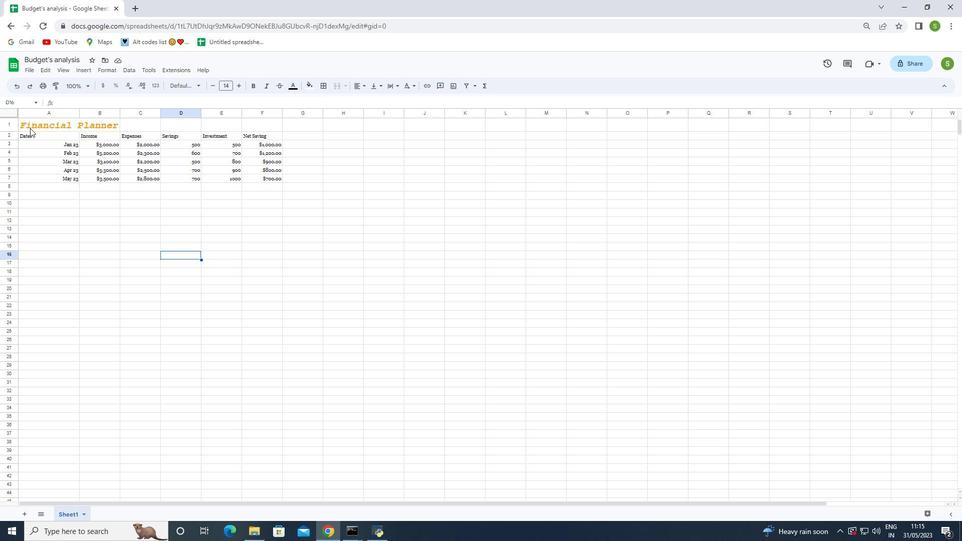 
Action: Mouse moved to (362, 86)
Screenshot: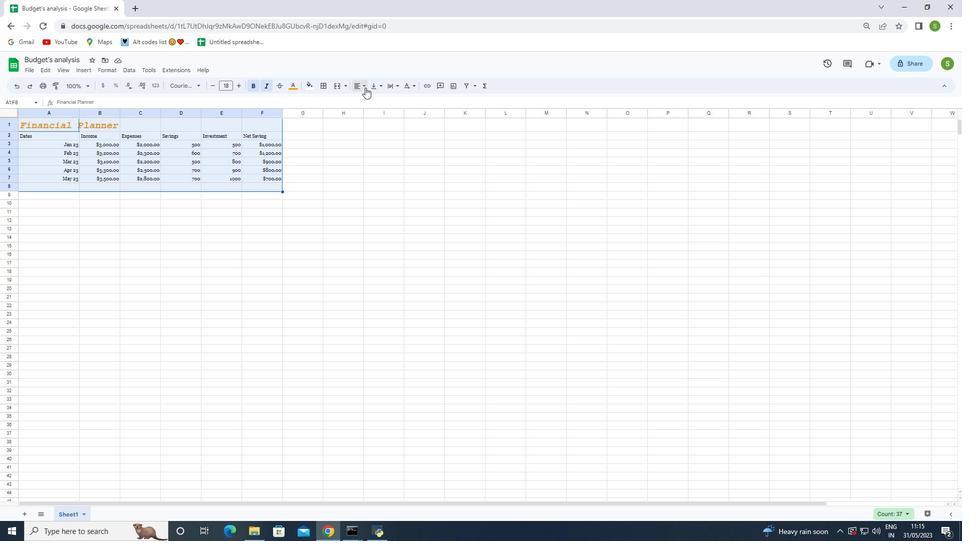 
Action: Mouse pressed left at (362, 86)
Screenshot: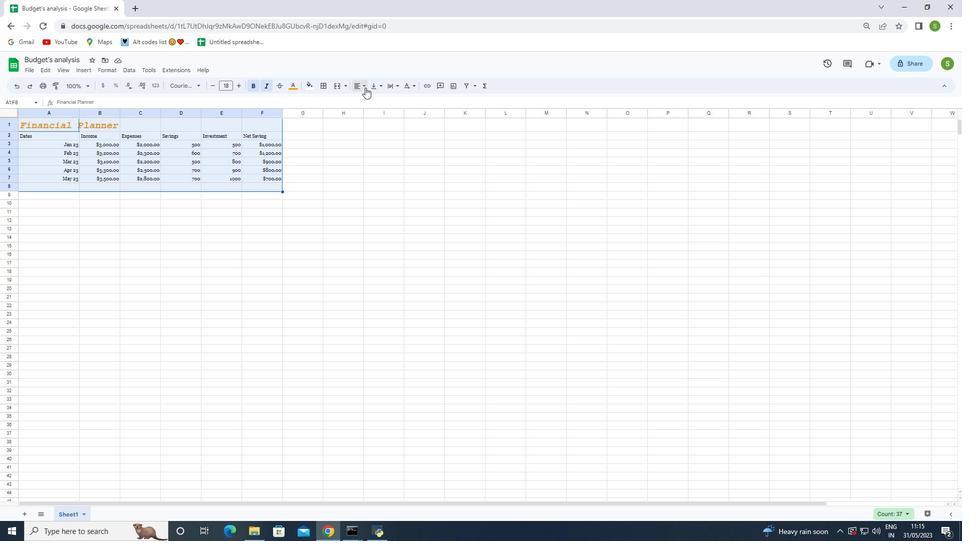
Action: Mouse moved to (386, 101)
Screenshot: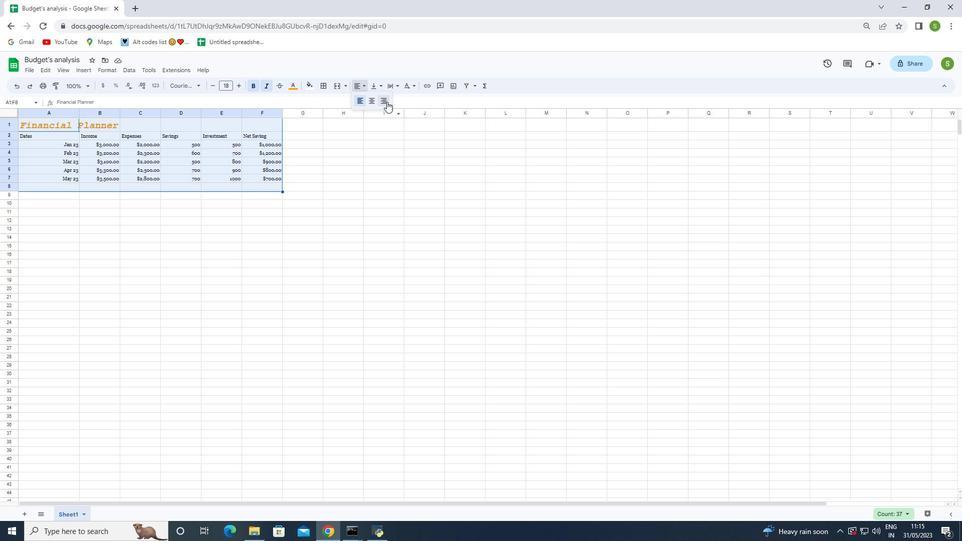 
Action: Mouse pressed left at (386, 101)
Screenshot: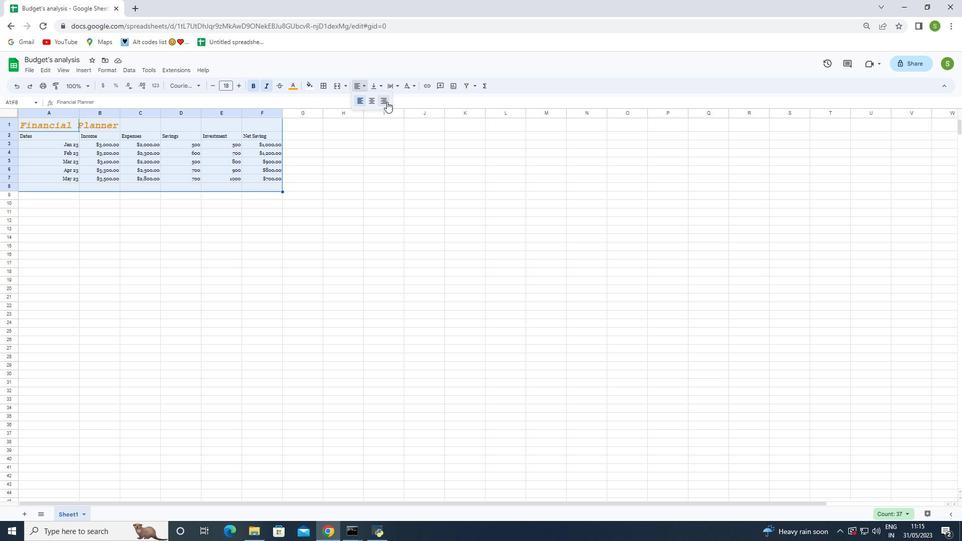 
Action: Mouse moved to (217, 246)
Screenshot: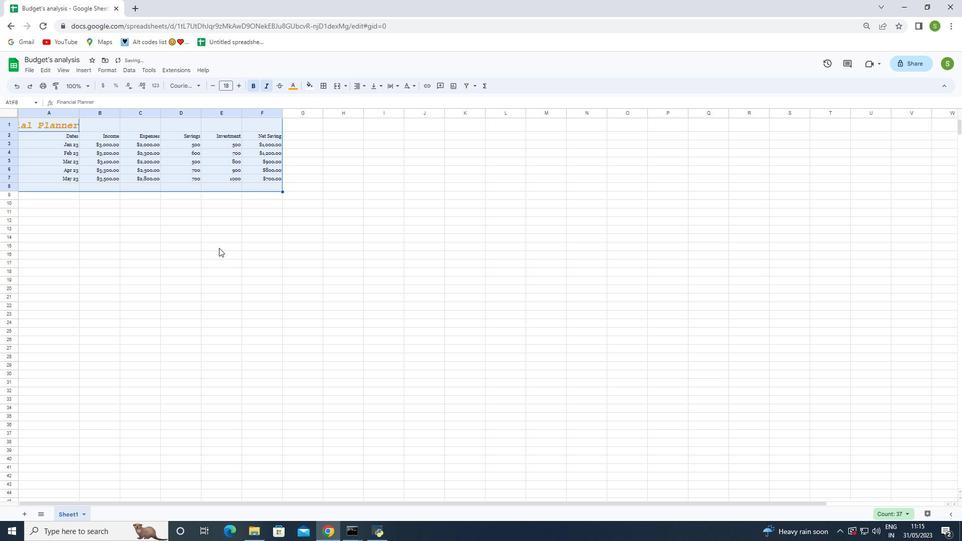 
Action: Mouse pressed left at (217, 246)
Screenshot: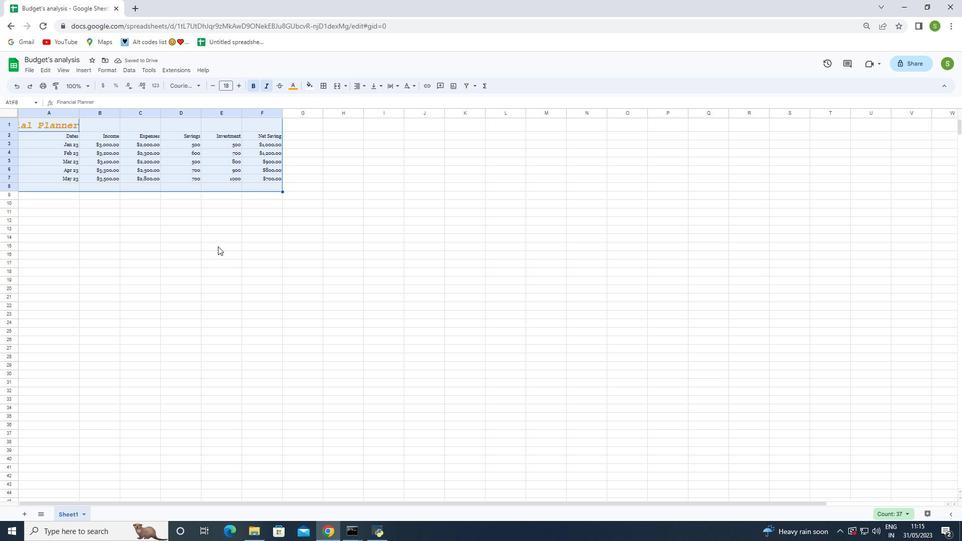 
Action: Mouse moved to (28, 68)
Screenshot: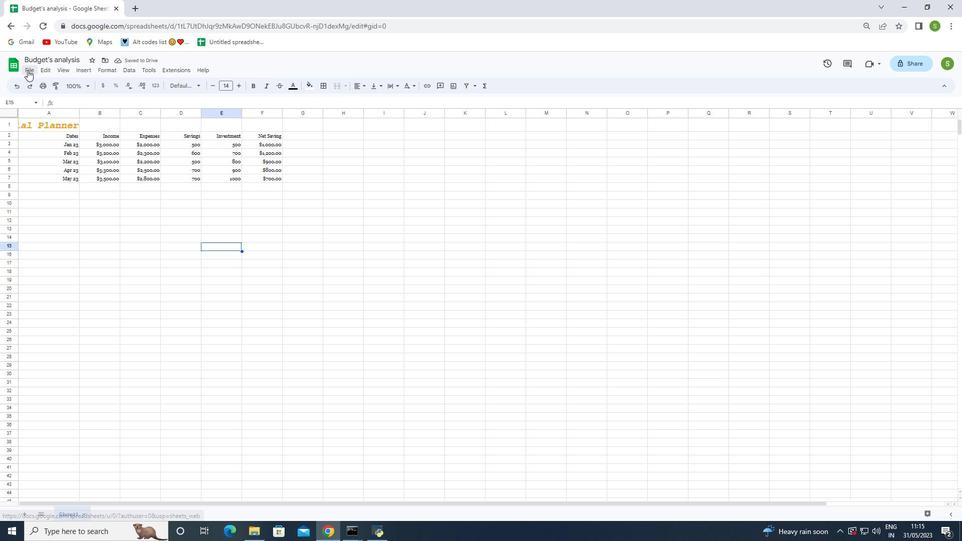 
Action: Mouse pressed left at (28, 68)
Screenshot: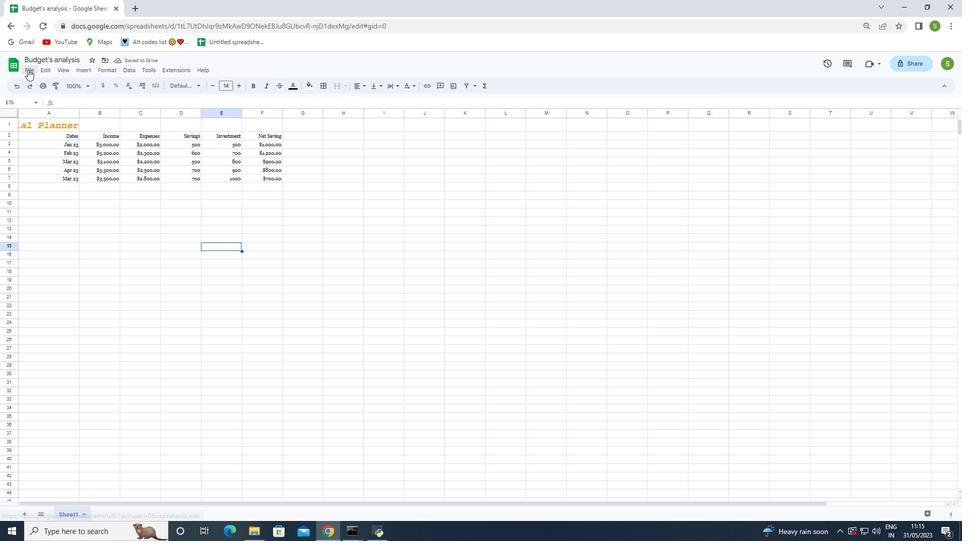 
Action: Mouse moved to (44, 187)
Screenshot: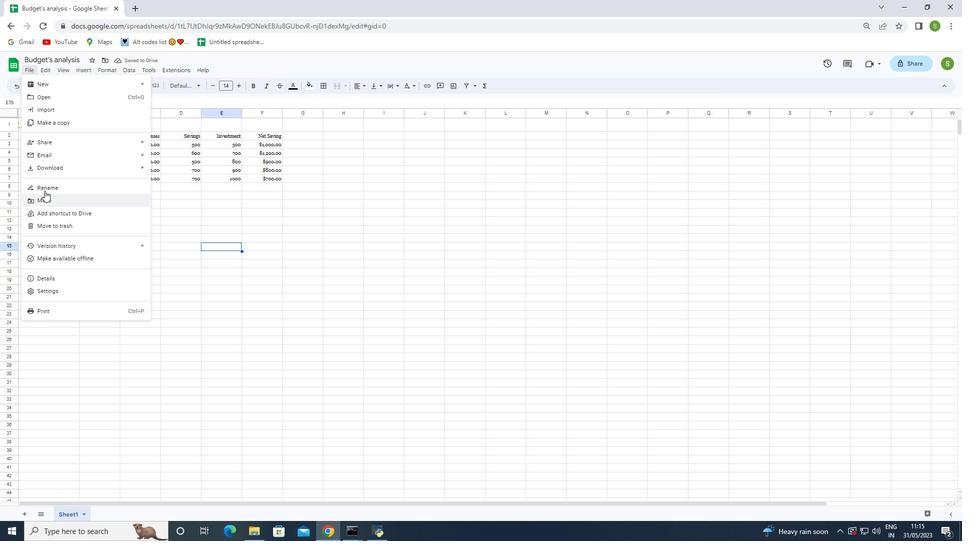 
Action: Mouse pressed left at (44, 187)
Screenshot: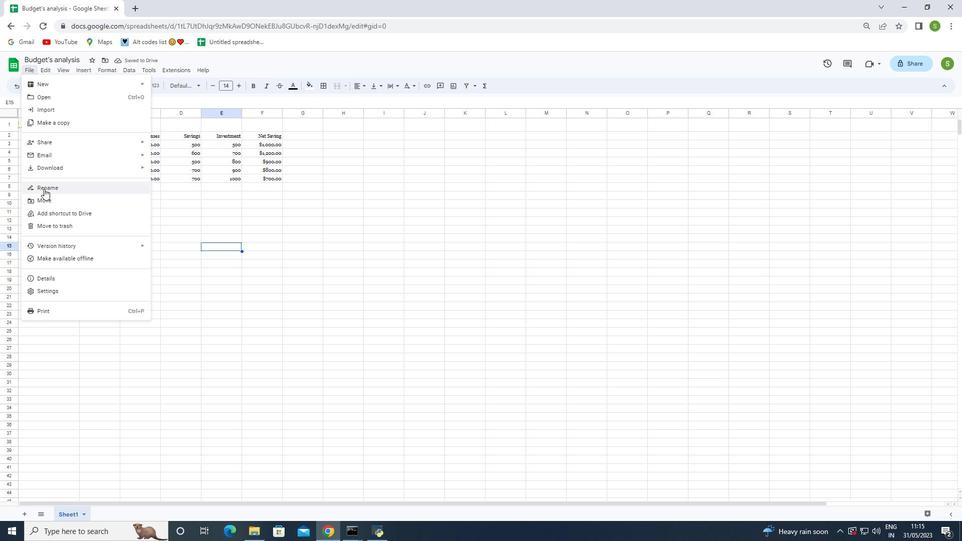 
Action: Mouse moved to (40, 186)
Screenshot: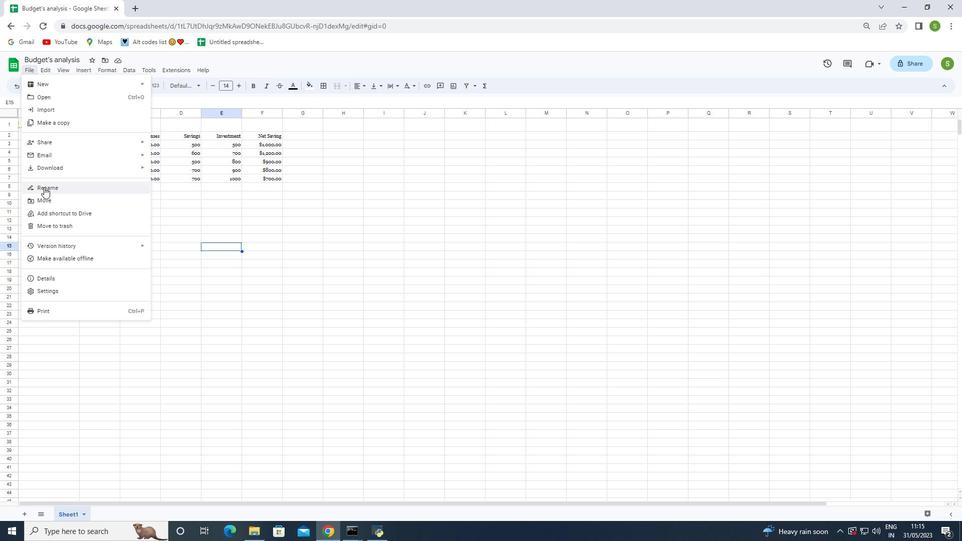 
Action: Key pressed <Key.backspace><Key.shift>Budget's<Key.space>analysis<Key.enter>
Screenshot: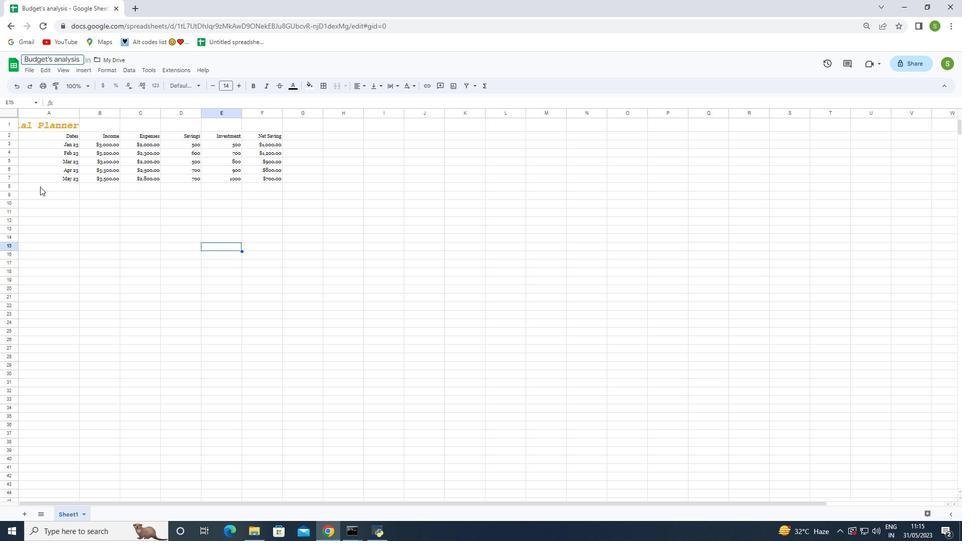 
Action: Mouse moved to (183, 259)
Screenshot: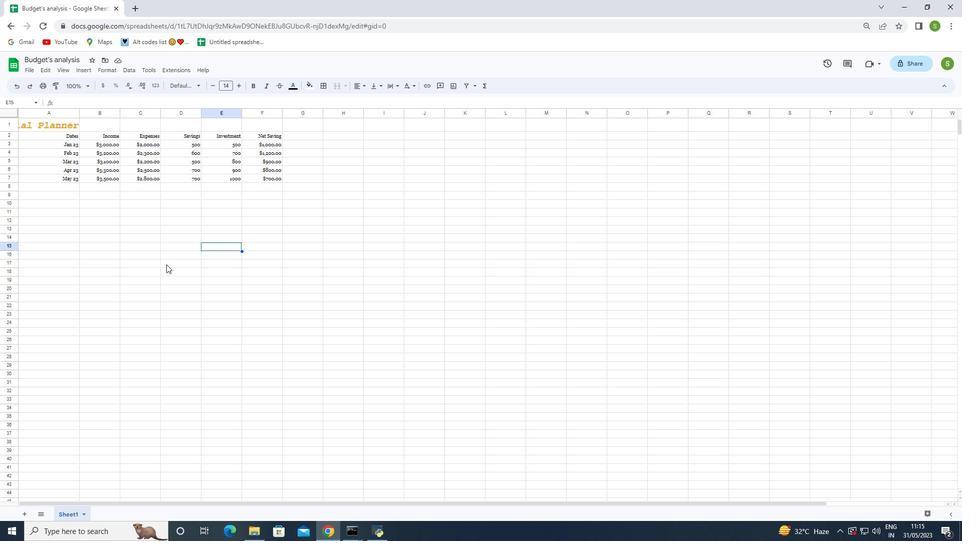 
